 Task: Search one way flight ticket for 1 adult, 6 children, 1 infant in seat and 1 infant on lap in business from Milwaukee: Milwaukee Mitchell International Airport to Rockford: Chicago Rockford International Airport(was Northwest Chicagoland Regional Airport At Rockford) on 5-1-2023. Number of bags: 2 checked bags. Price is upto 85000. Outbound departure time preference is 9:30.
Action: Mouse moved to (264, 366)
Screenshot: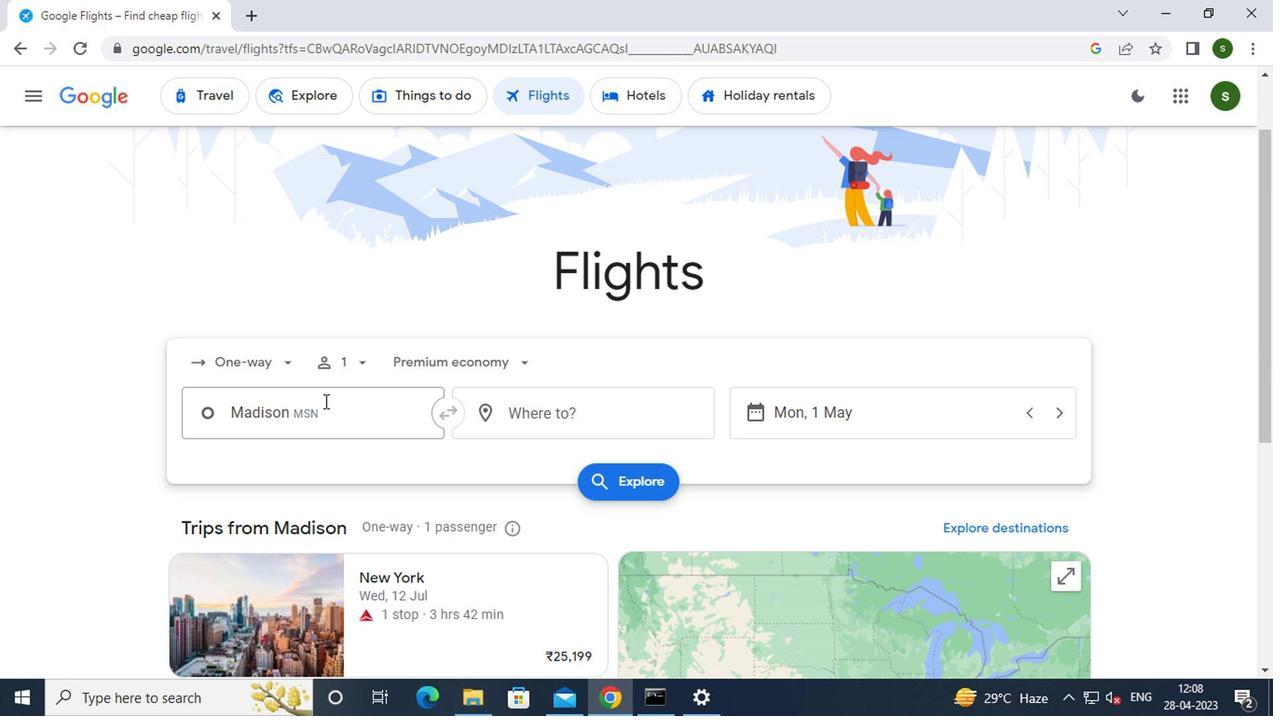 
Action: Mouse pressed left at (264, 366)
Screenshot: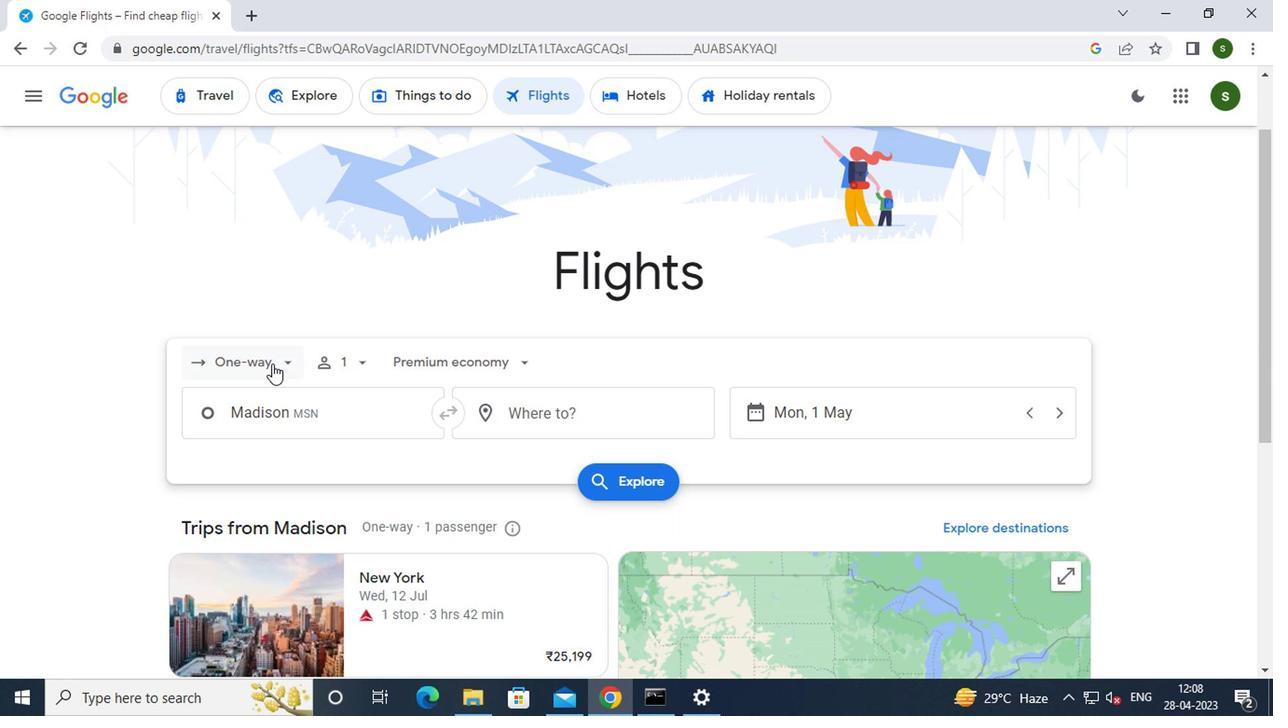 
Action: Mouse moved to (261, 455)
Screenshot: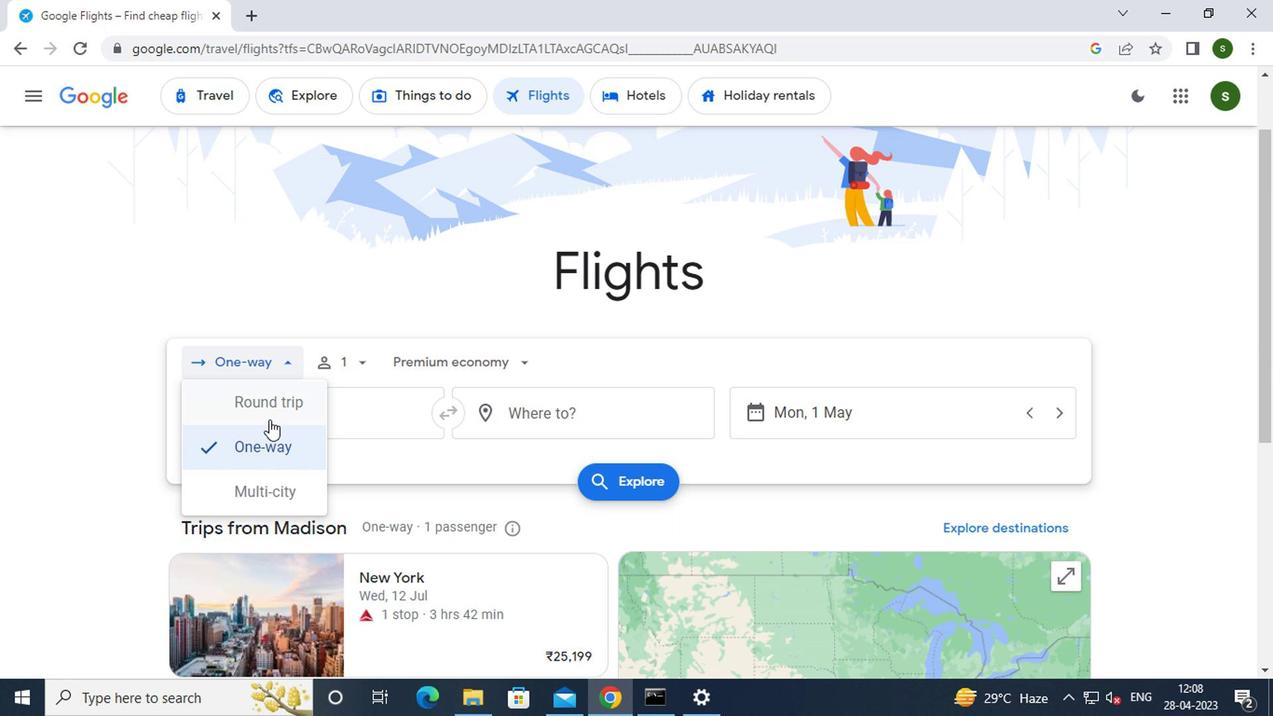 
Action: Mouse pressed left at (261, 455)
Screenshot: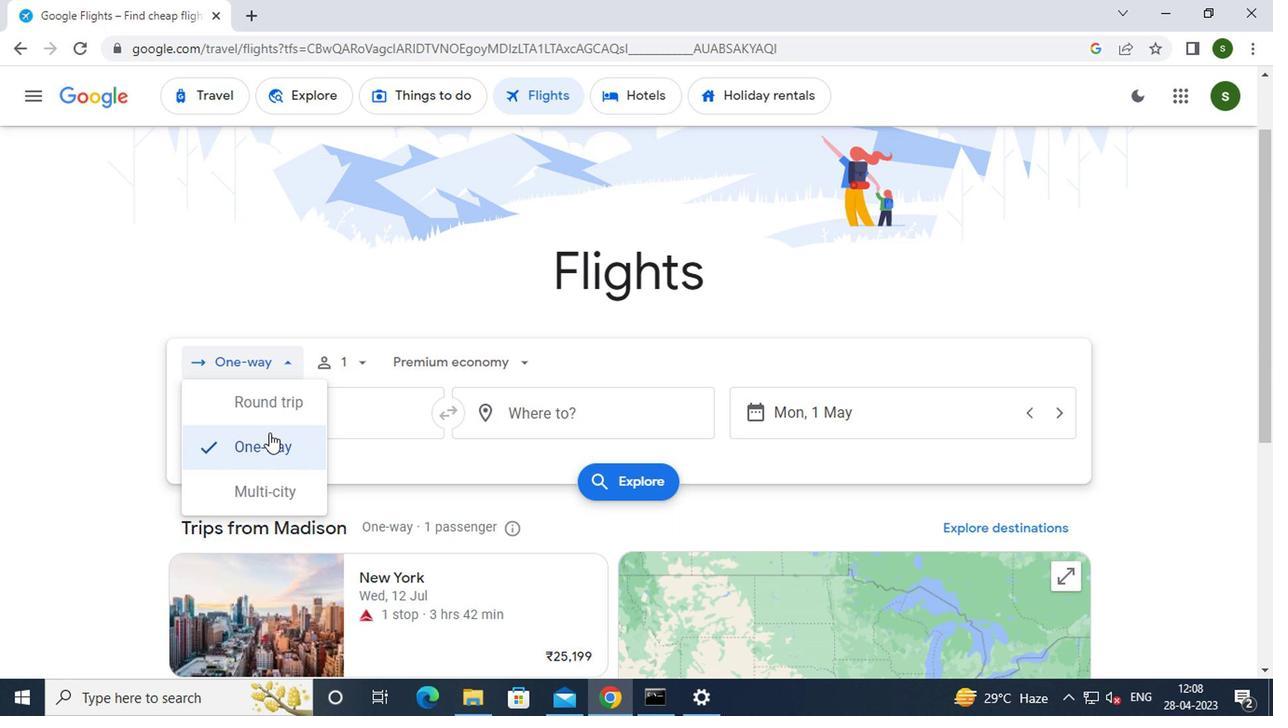 
Action: Mouse moved to (345, 363)
Screenshot: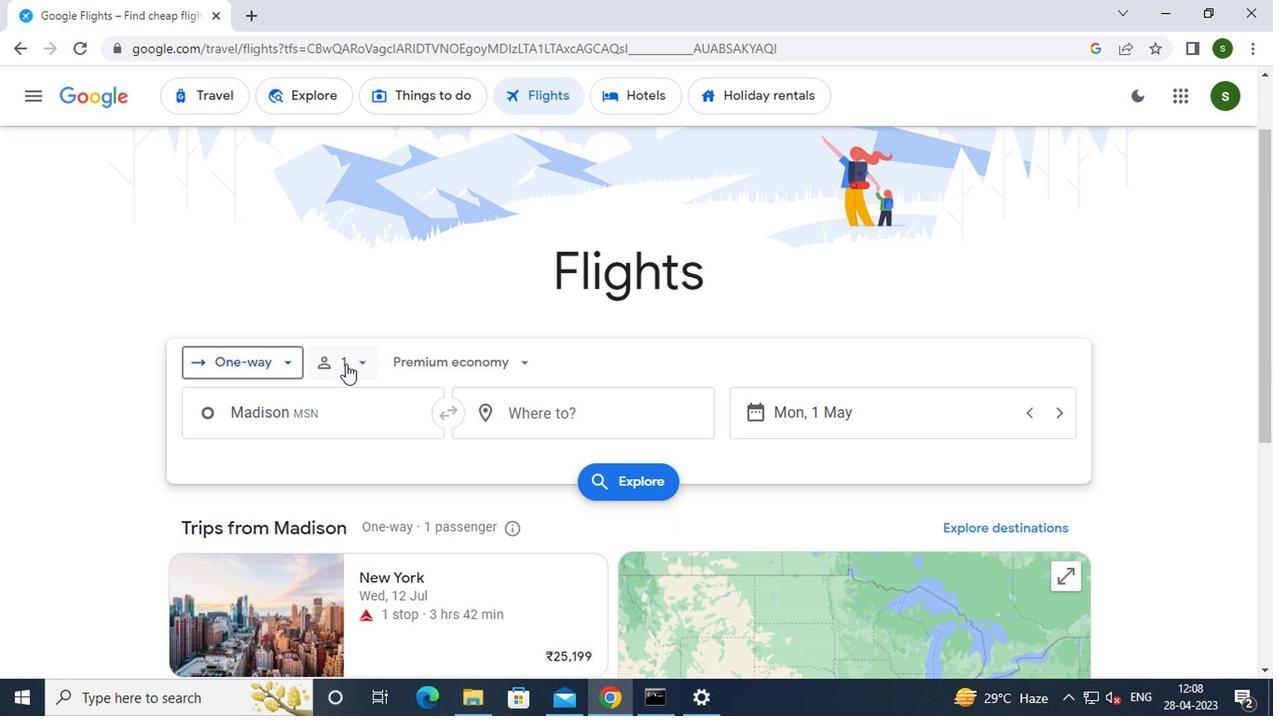 
Action: Mouse pressed left at (345, 363)
Screenshot: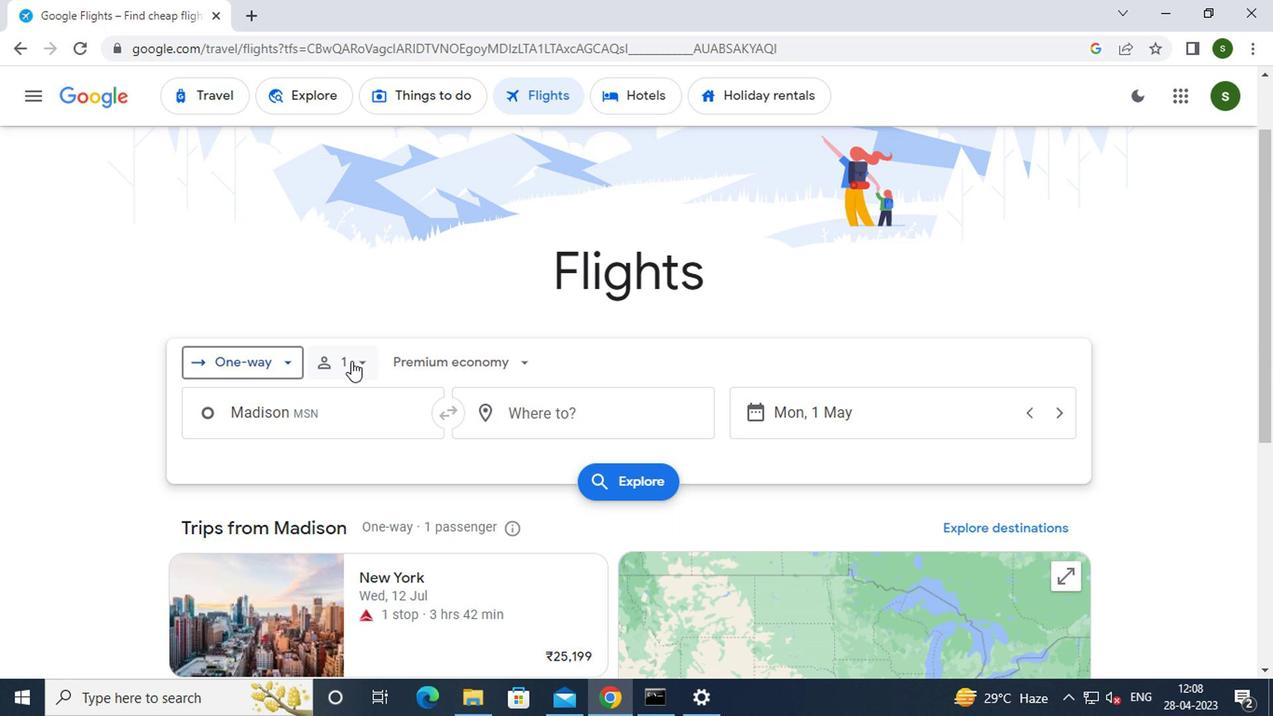 
Action: Mouse moved to (506, 464)
Screenshot: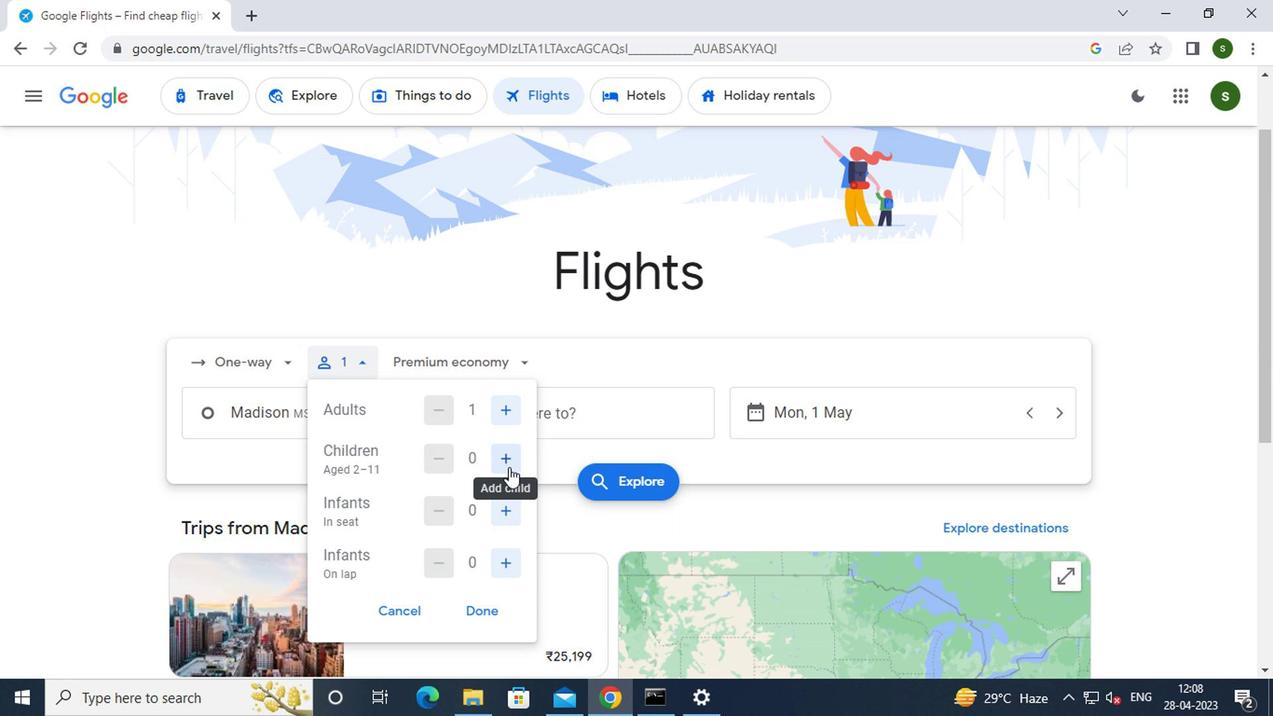 
Action: Mouse pressed left at (506, 464)
Screenshot: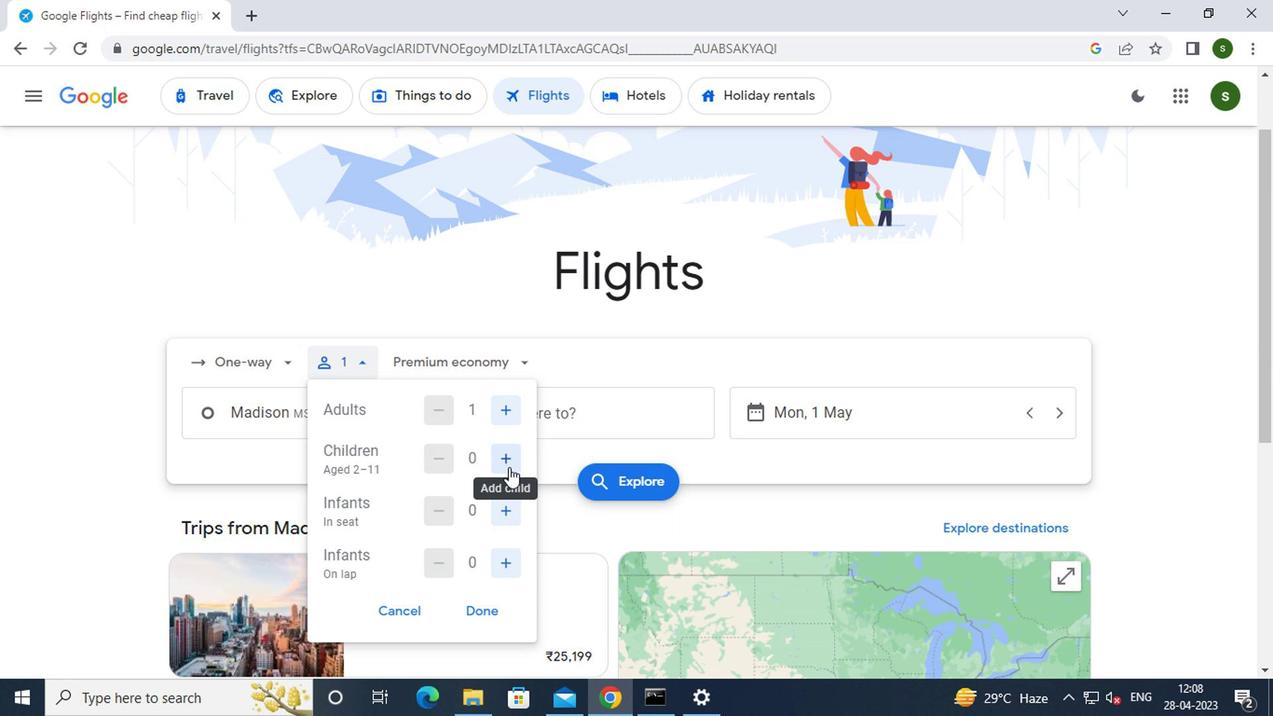 
Action: Mouse pressed left at (506, 464)
Screenshot: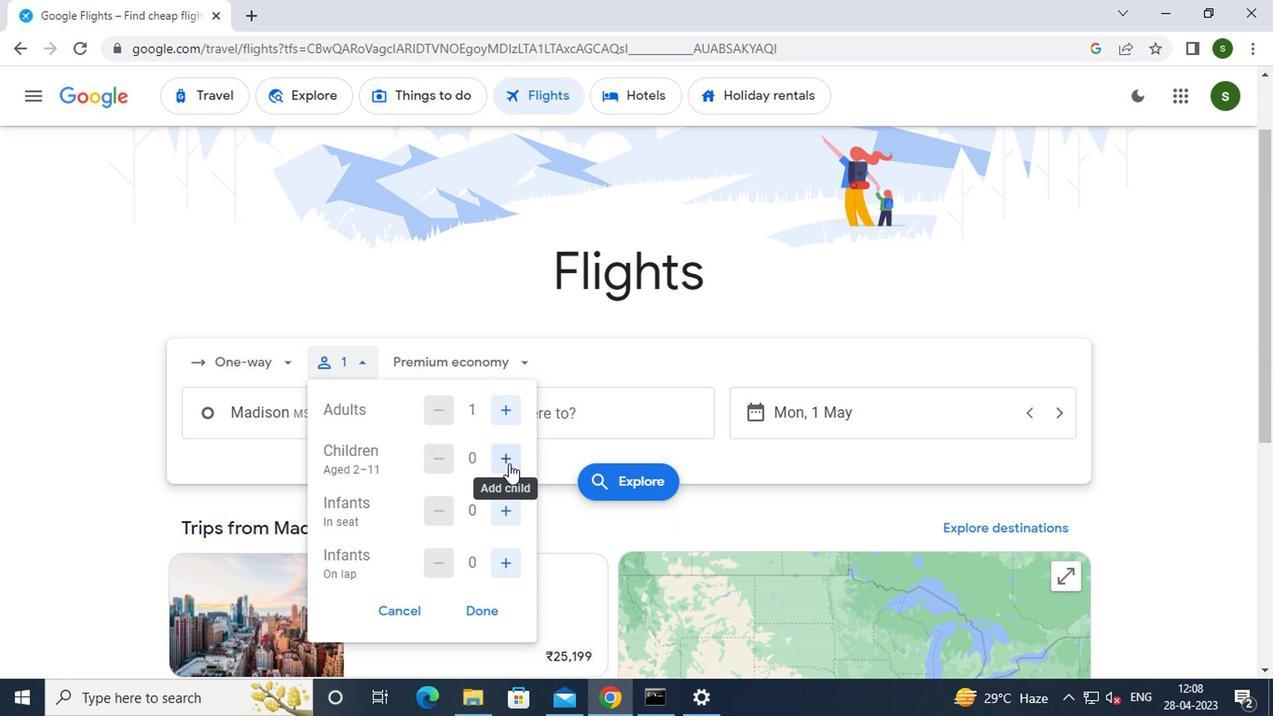
Action: Mouse pressed left at (506, 464)
Screenshot: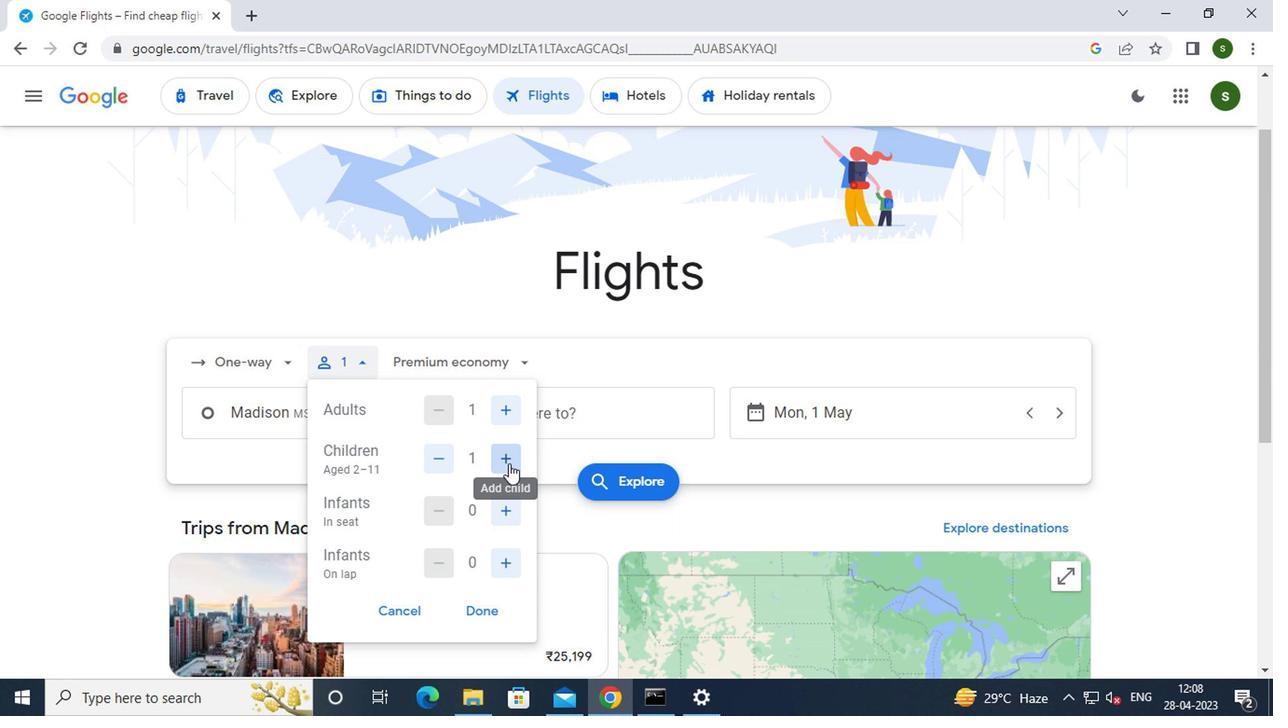 
Action: Mouse pressed left at (506, 464)
Screenshot: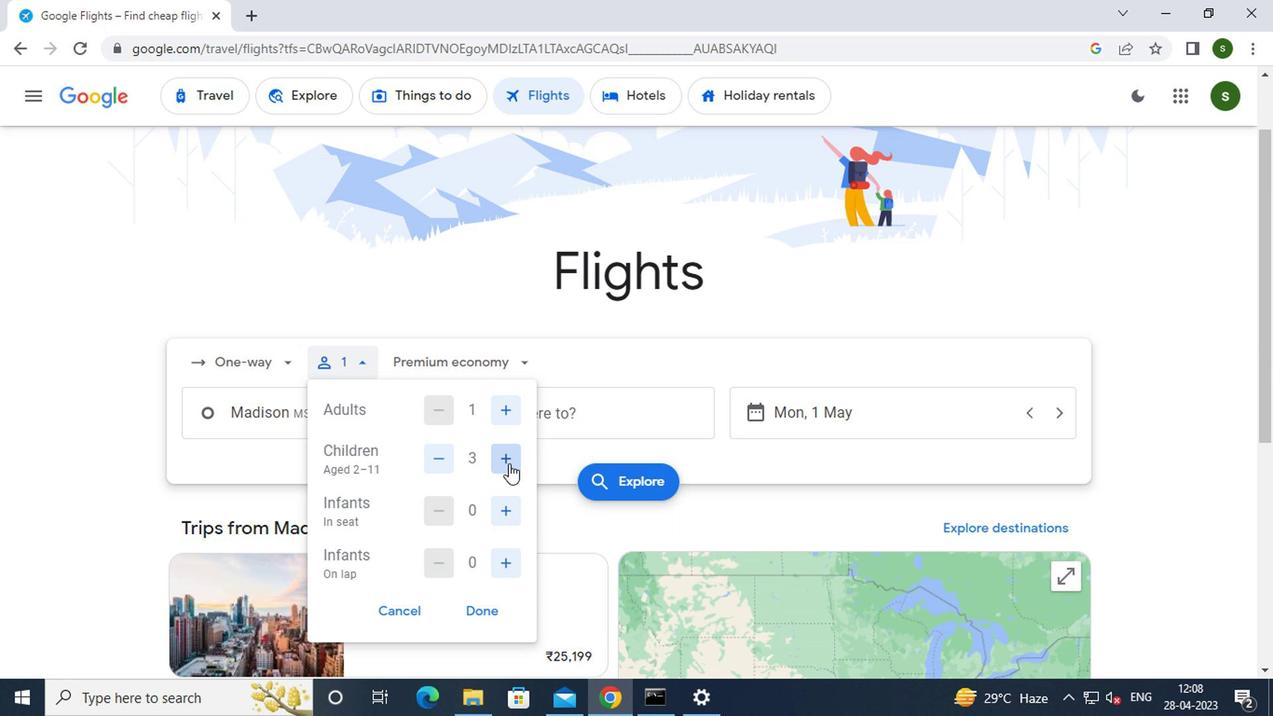 
Action: Mouse pressed left at (506, 464)
Screenshot: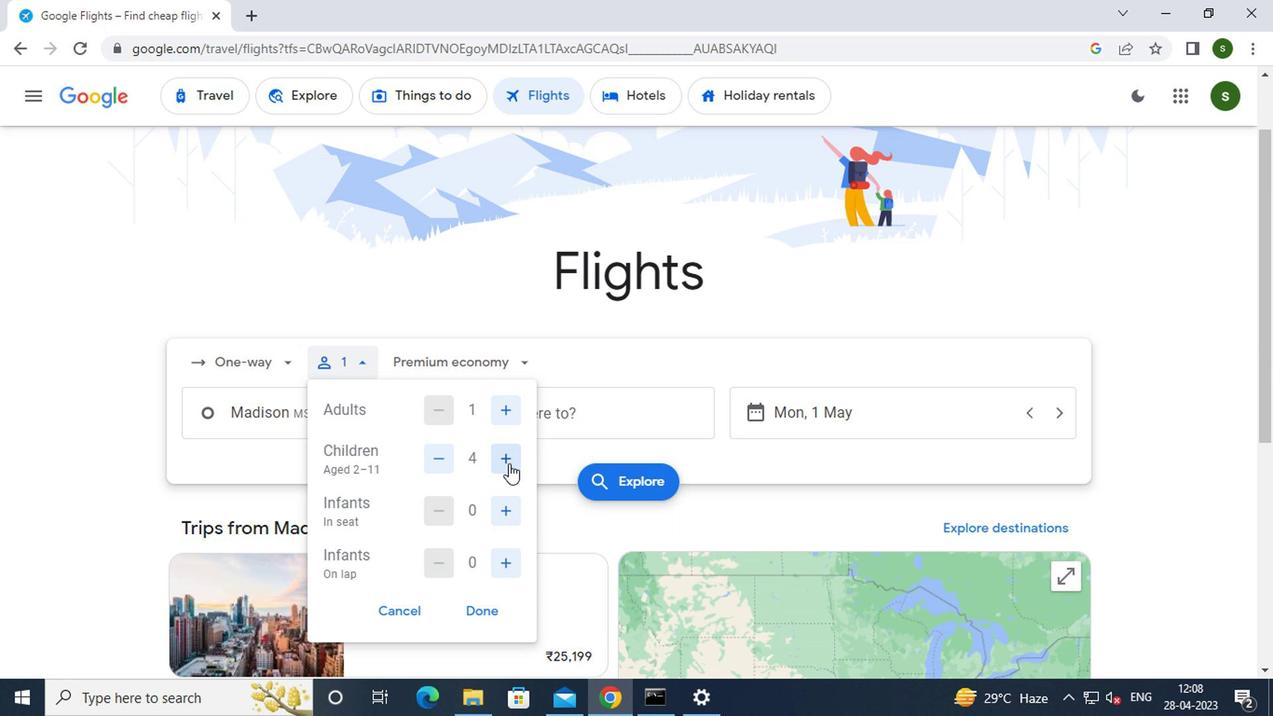 
Action: Mouse pressed left at (506, 464)
Screenshot: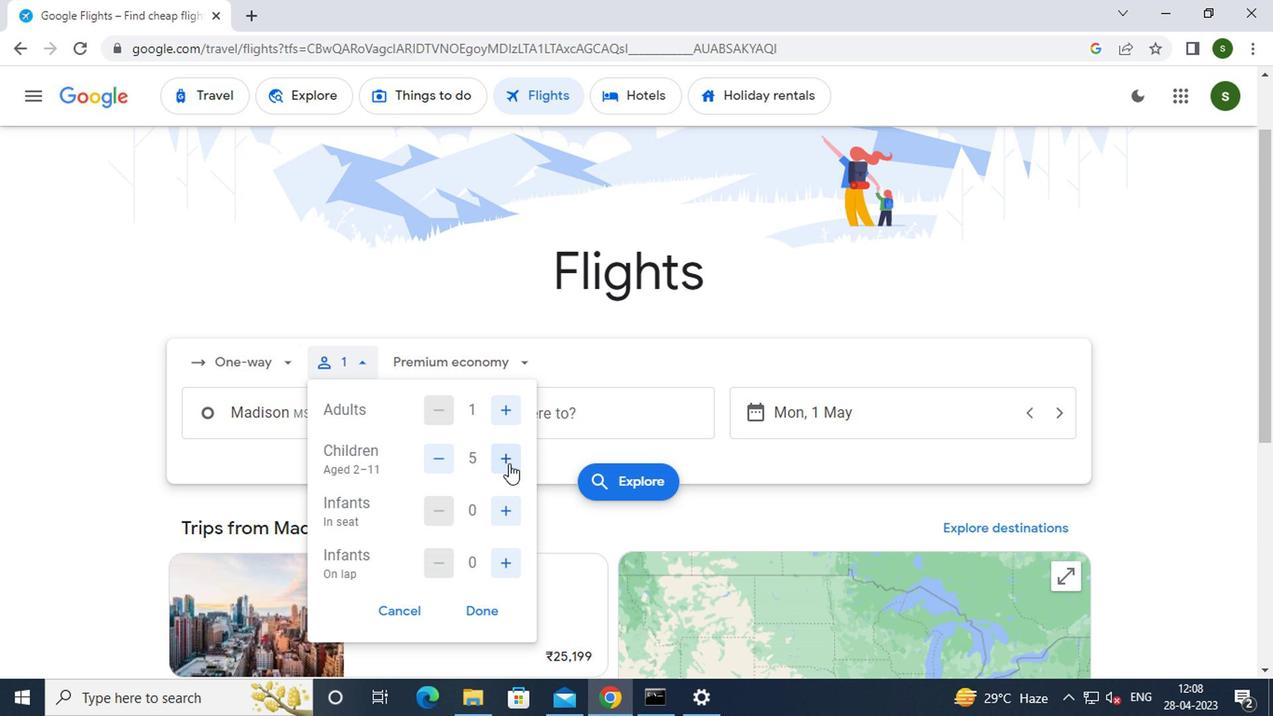 
Action: Mouse moved to (505, 512)
Screenshot: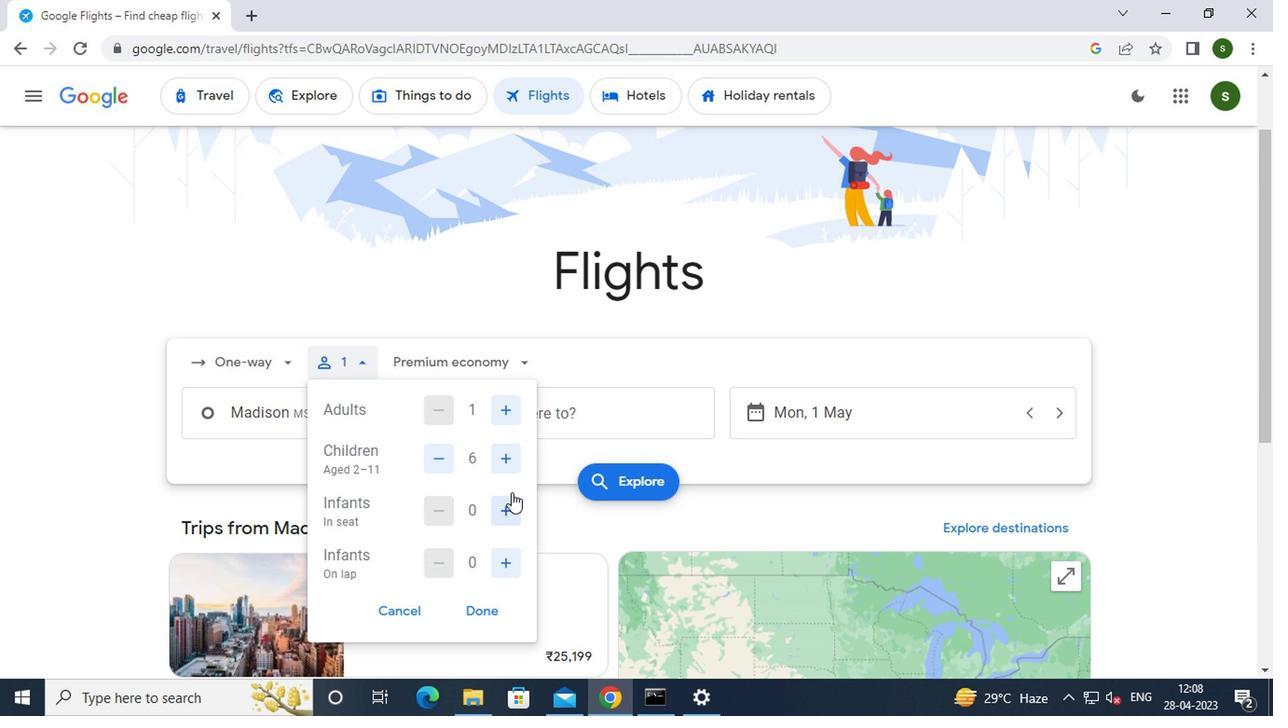 
Action: Mouse pressed left at (505, 512)
Screenshot: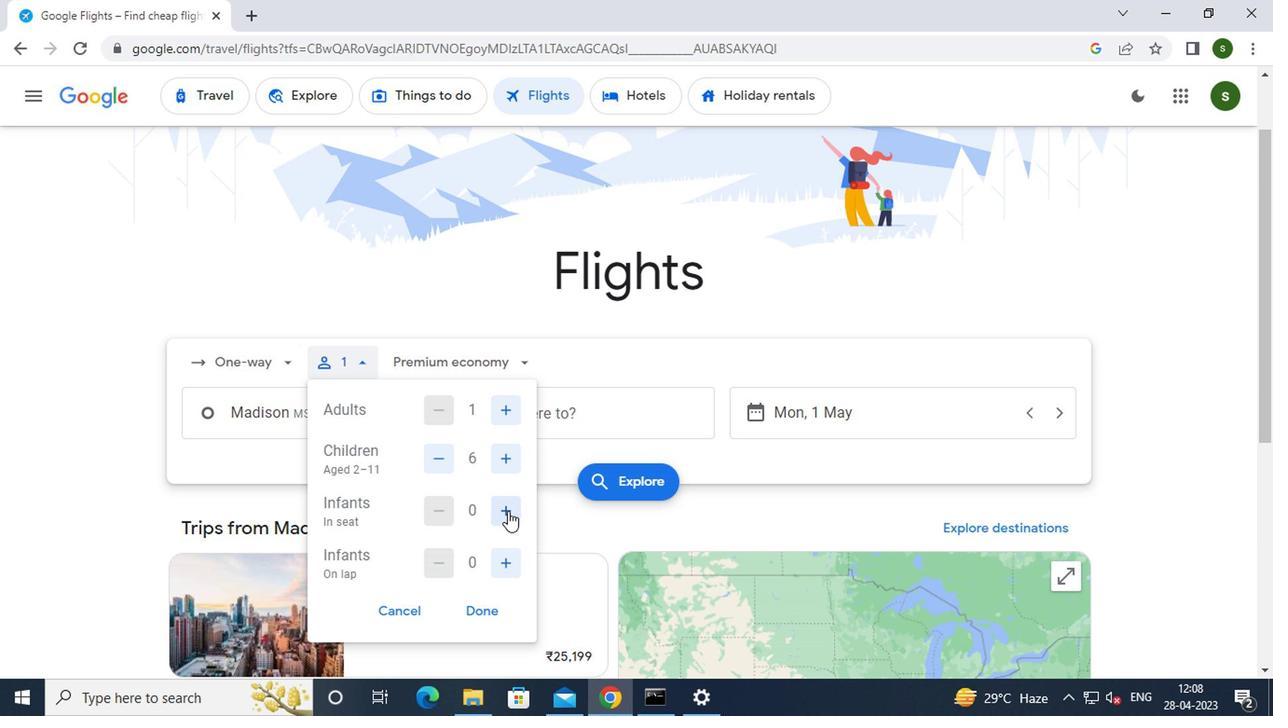 
Action: Mouse moved to (502, 560)
Screenshot: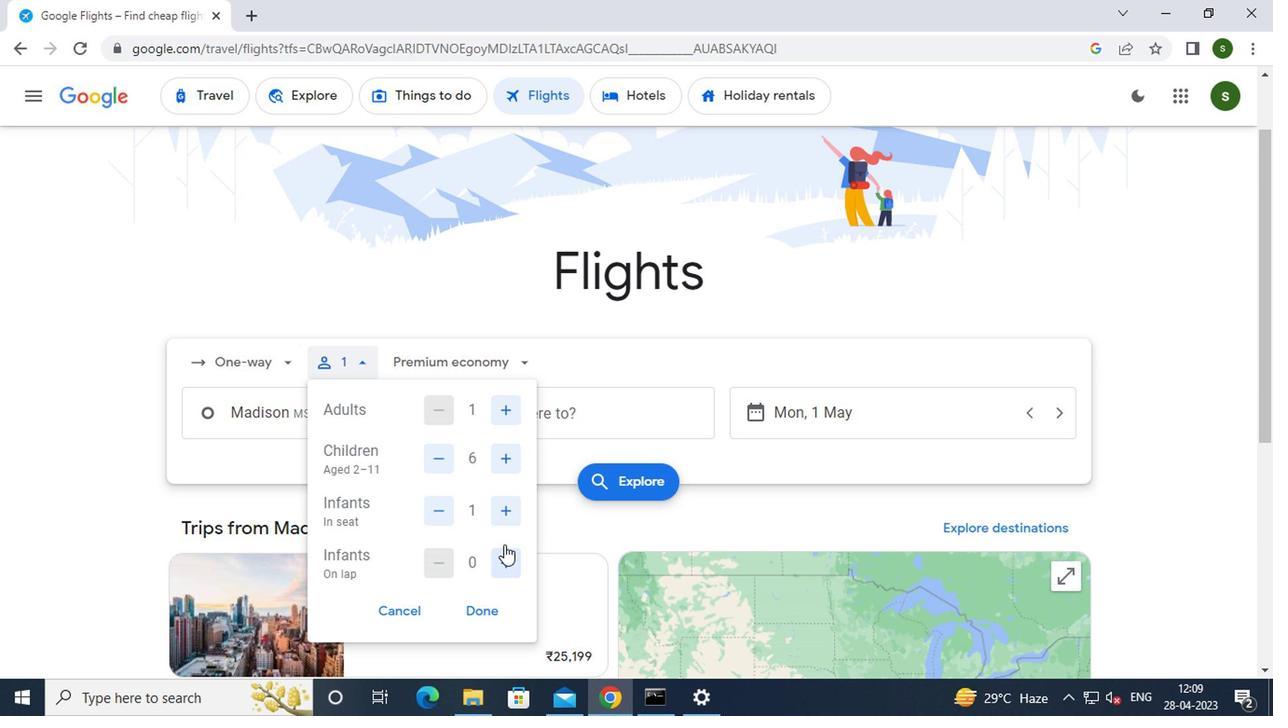 
Action: Mouse pressed left at (502, 560)
Screenshot: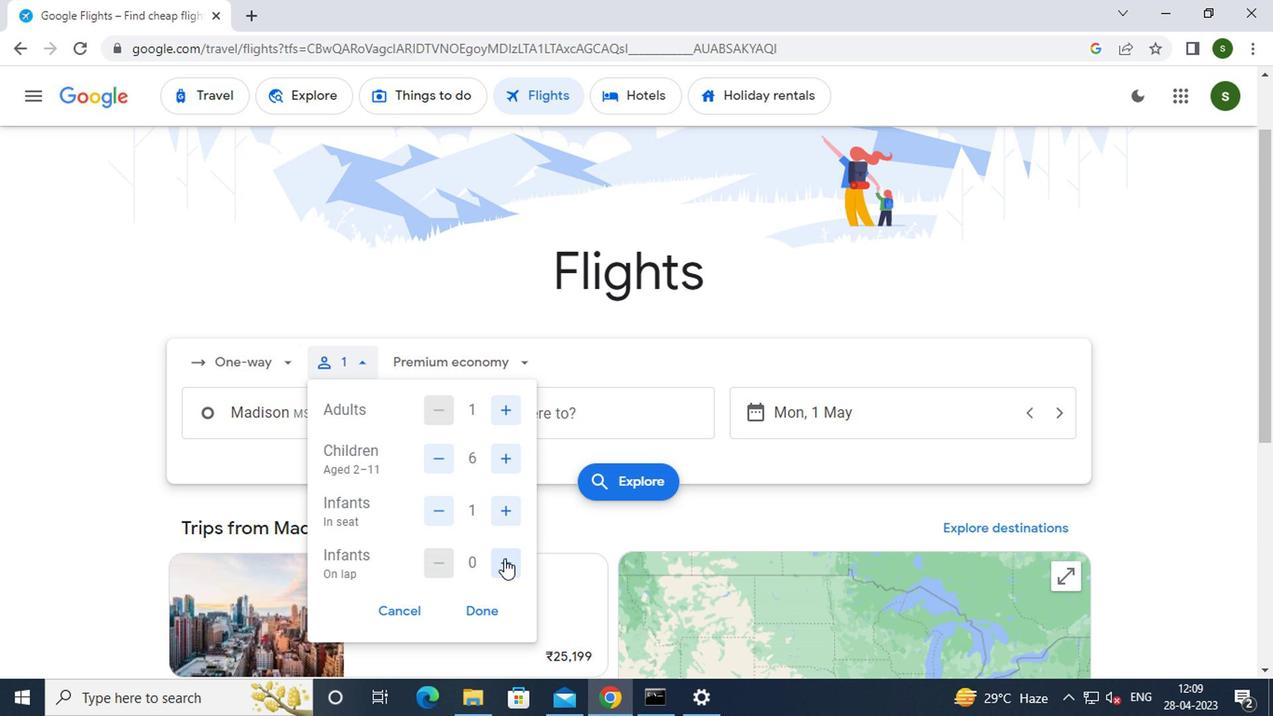 
Action: Mouse moved to (449, 362)
Screenshot: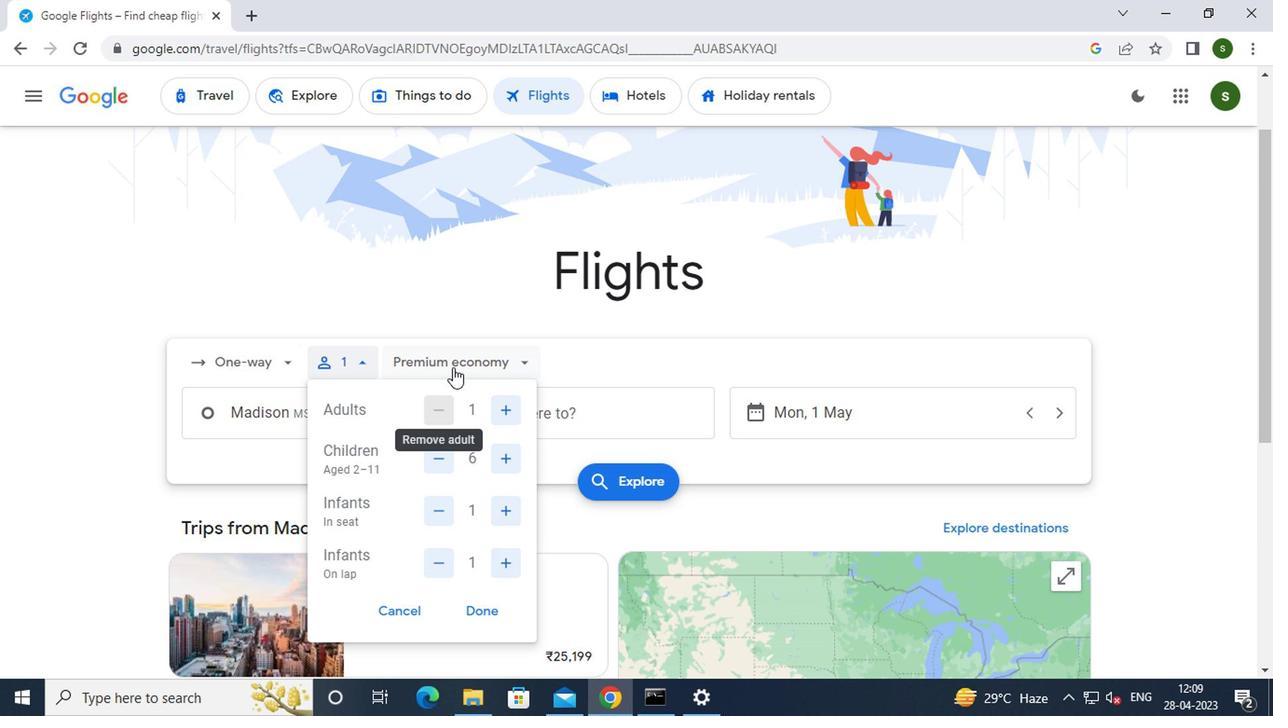 
Action: Mouse pressed left at (449, 362)
Screenshot: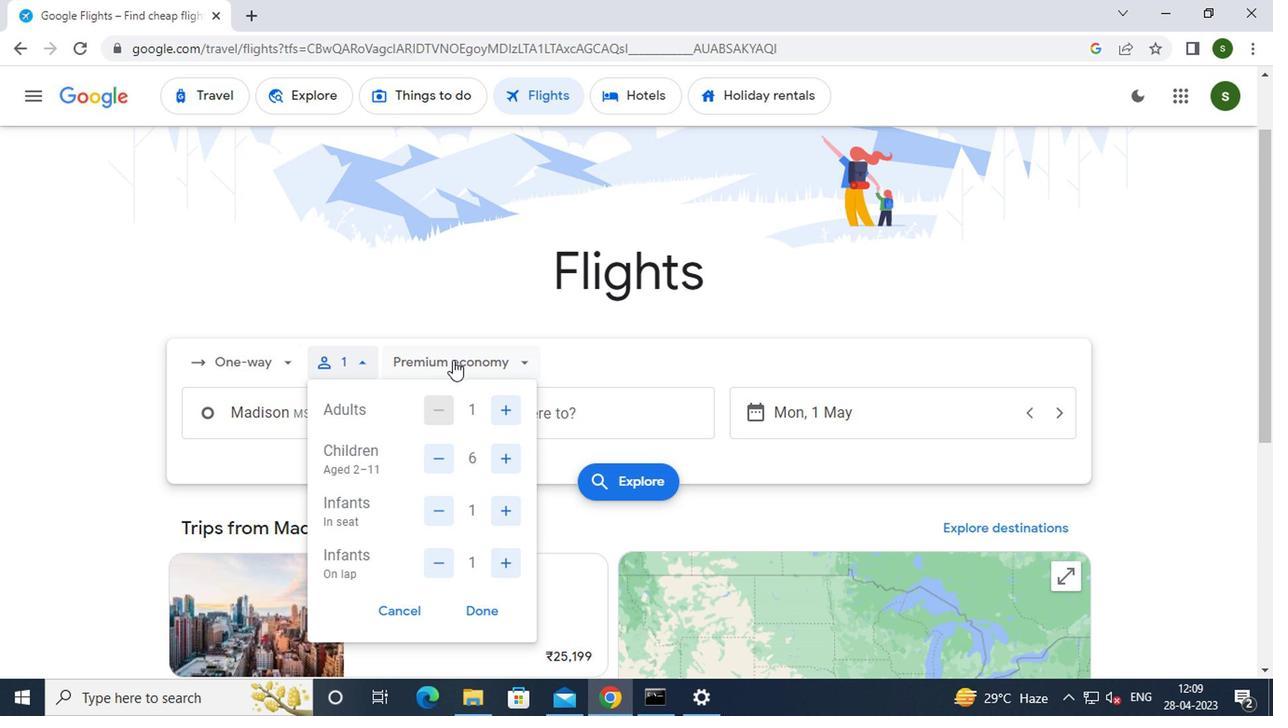 
Action: Mouse moved to (472, 504)
Screenshot: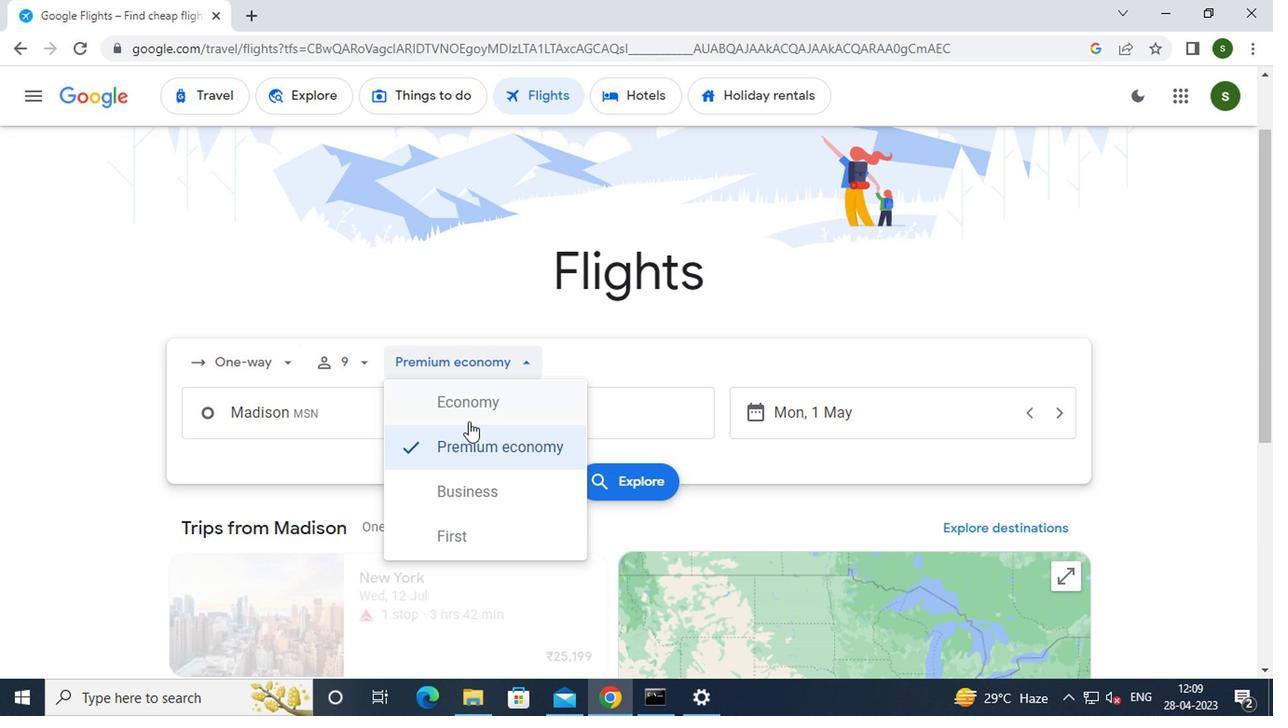 
Action: Mouse pressed left at (472, 504)
Screenshot: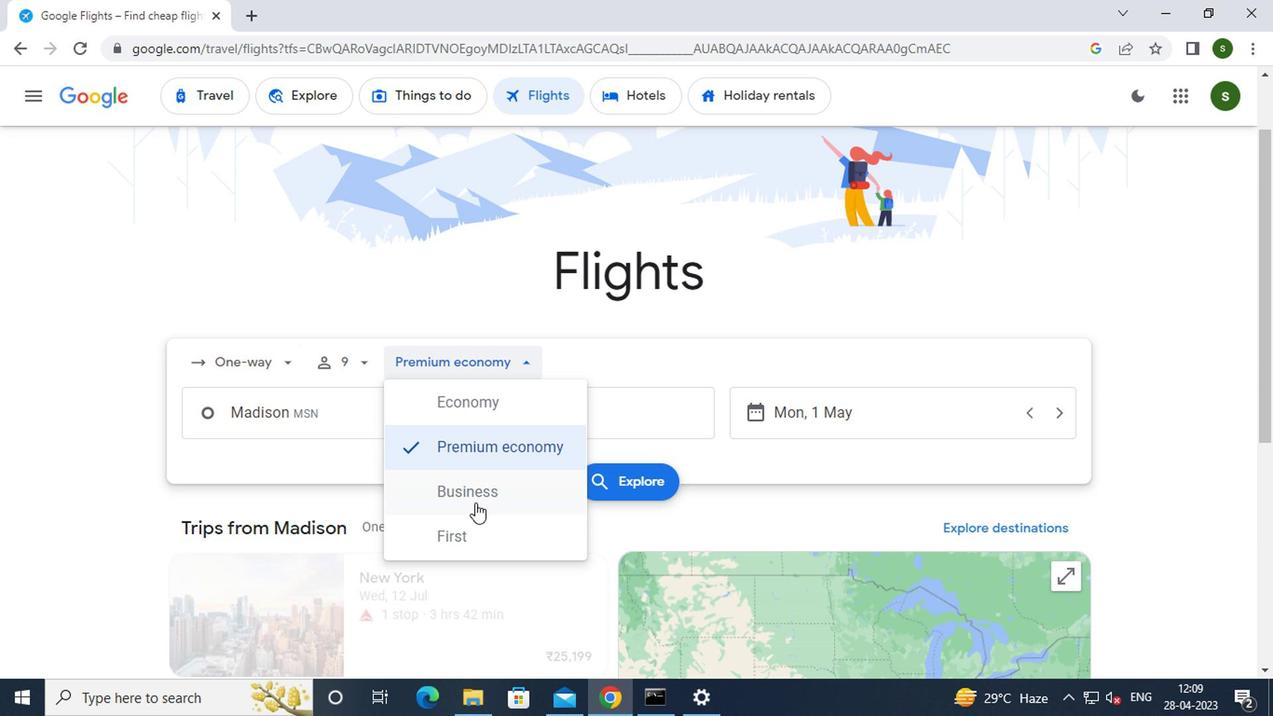 
Action: Mouse moved to (348, 405)
Screenshot: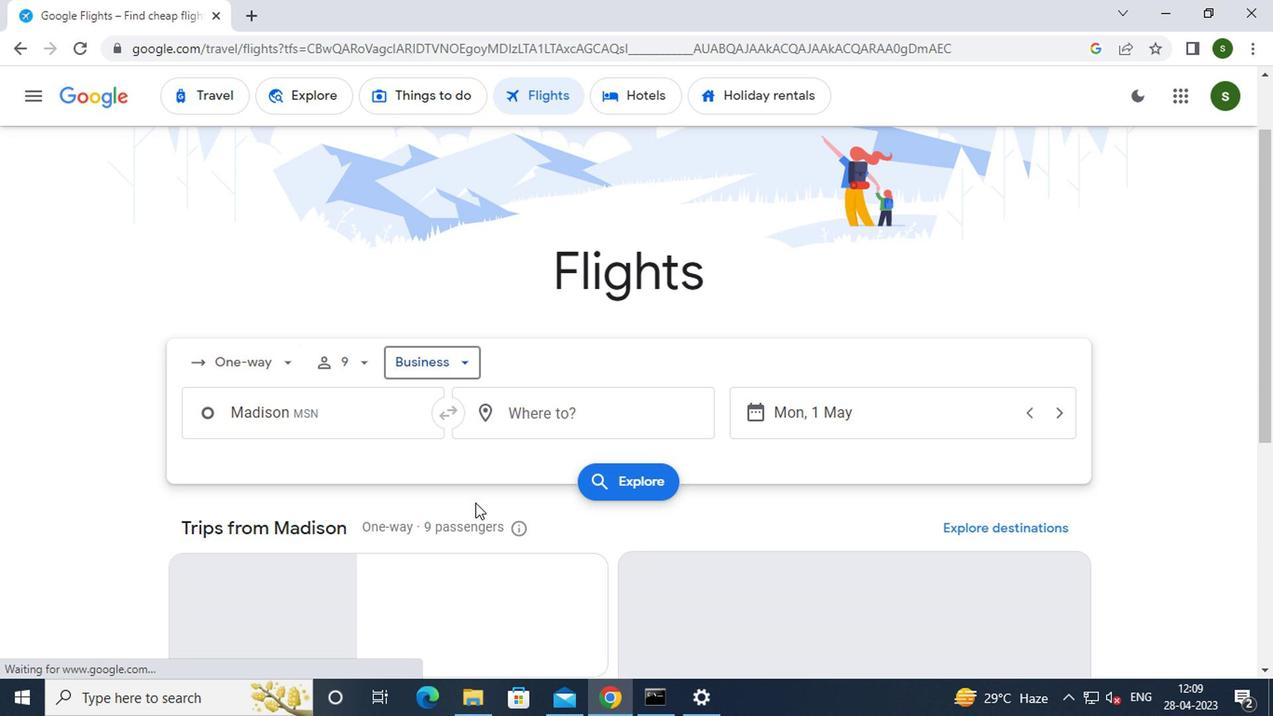 
Action: Mouse pressed left at (348, 405)
Screenshot: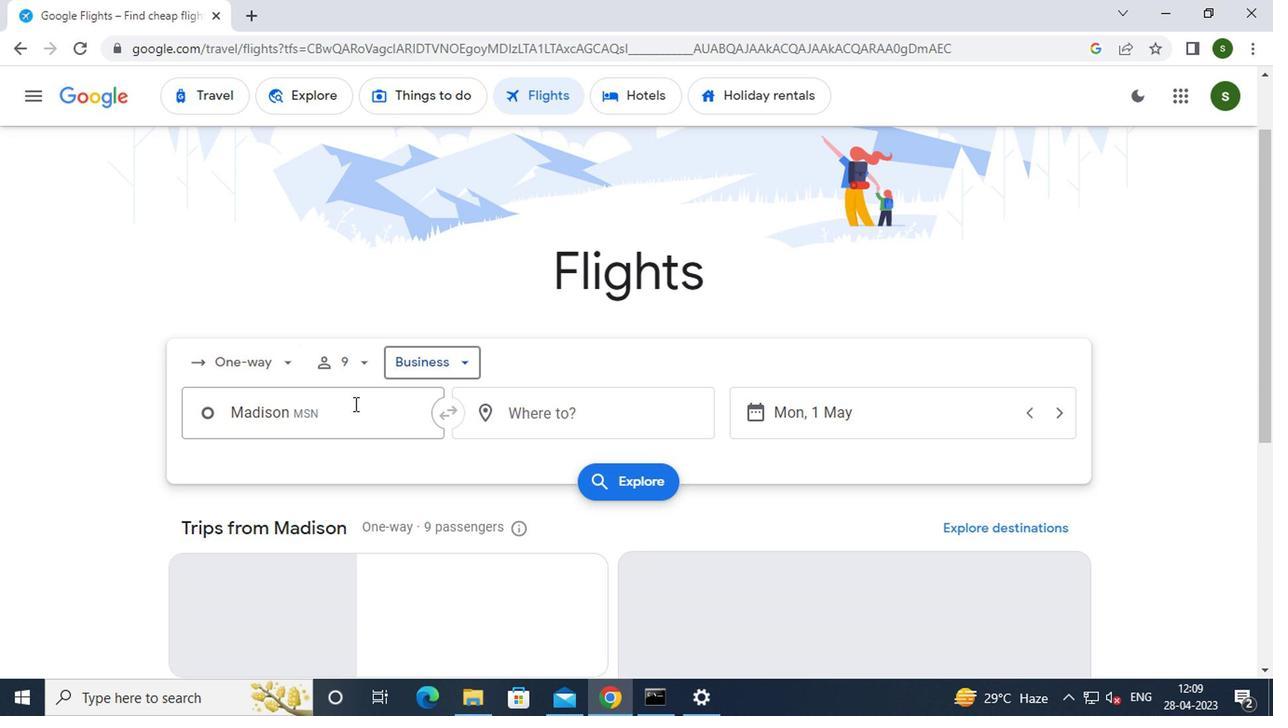 
Action: Key pressed <Key.backspace>m<Key.caps_lock>ilwaukee
Screenshot: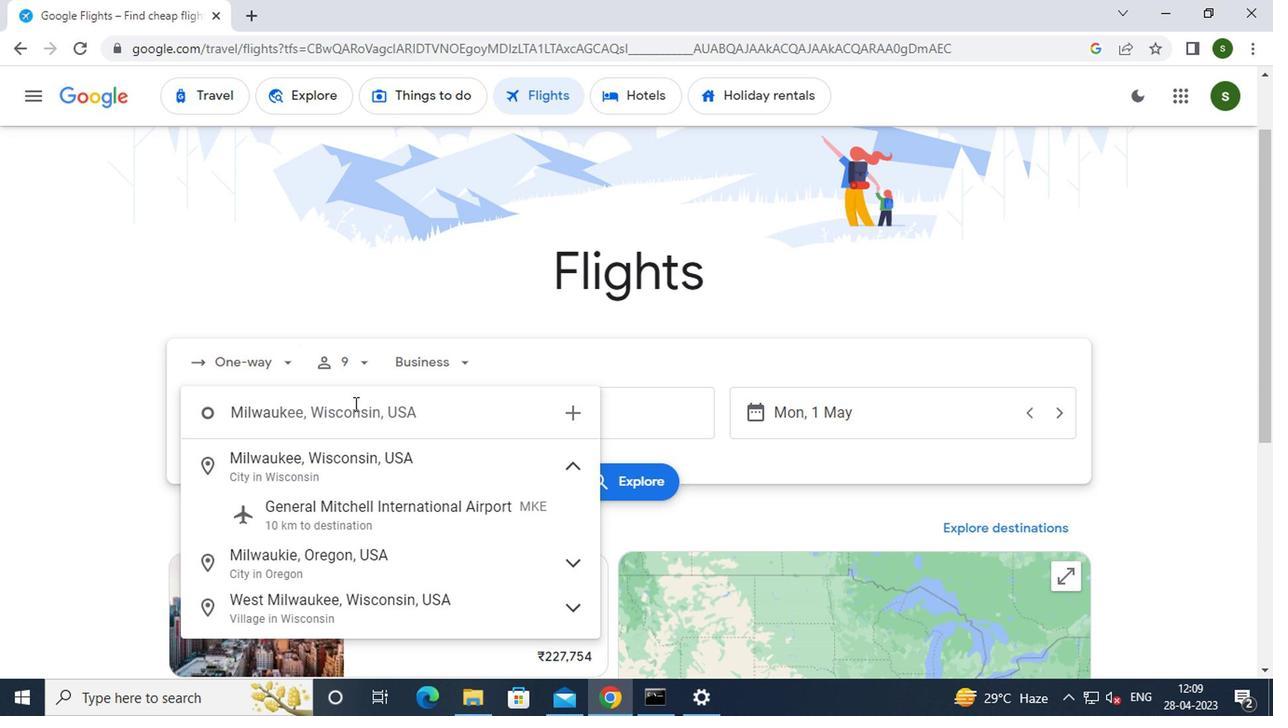 
Action: Mouse moved to (376, 519)
Screenshot: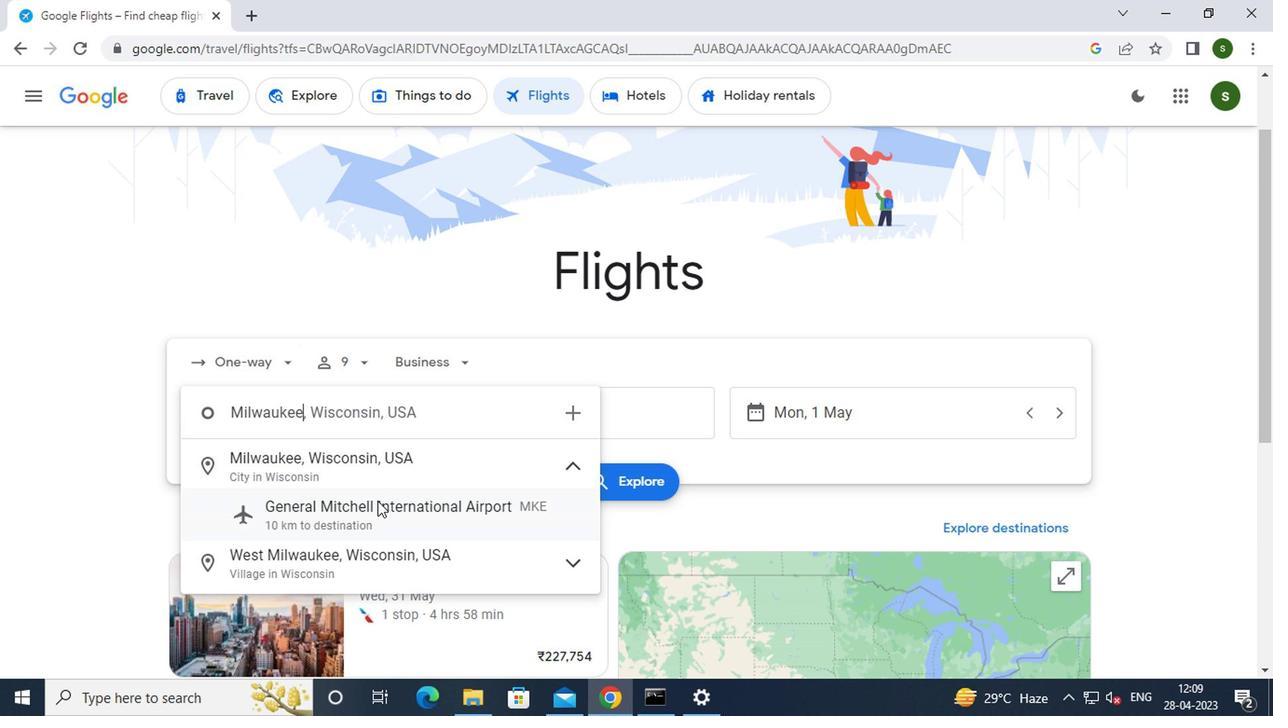 
Action: Mouse pressed left at (376, 519)
Screenshot: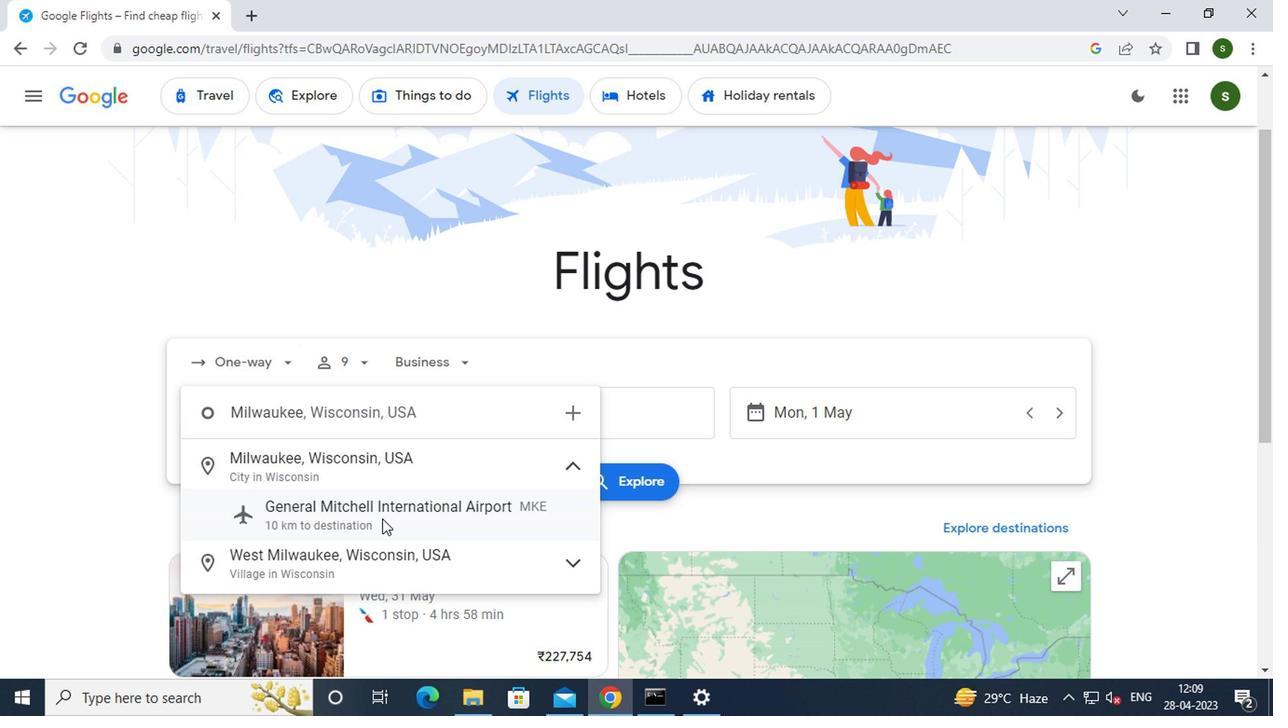 
Action: Mouse moved to (551, 433)
Screenshot: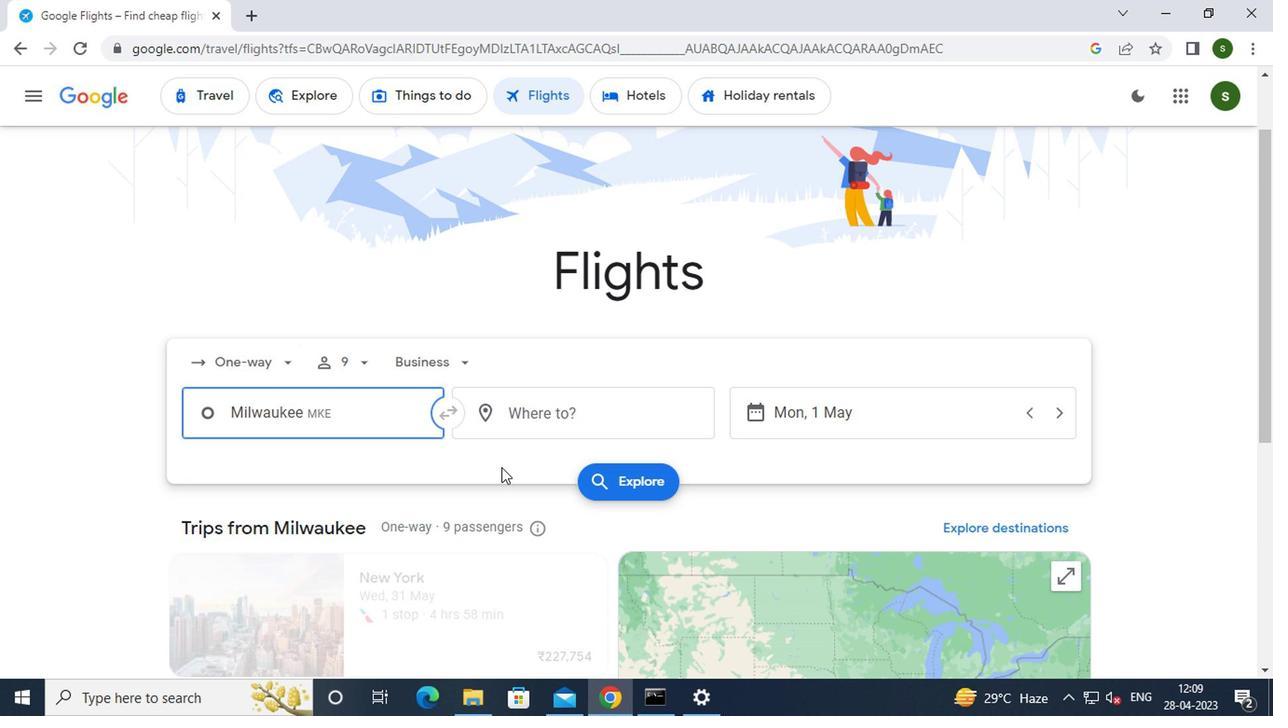 
Action: Mouse pressed left at (551, 433)
Screenshot: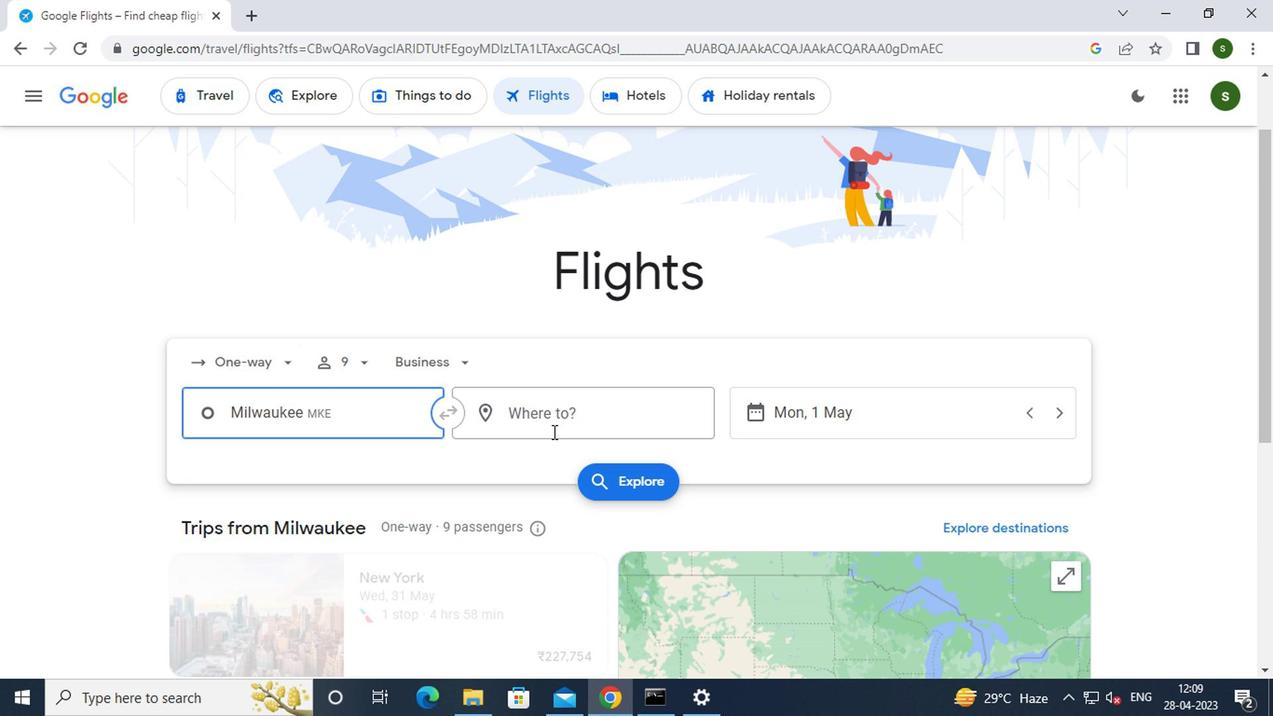 
Action: Key pressed <Key.caps_lock>r<Key.caps_lock>ockford
Screenshot: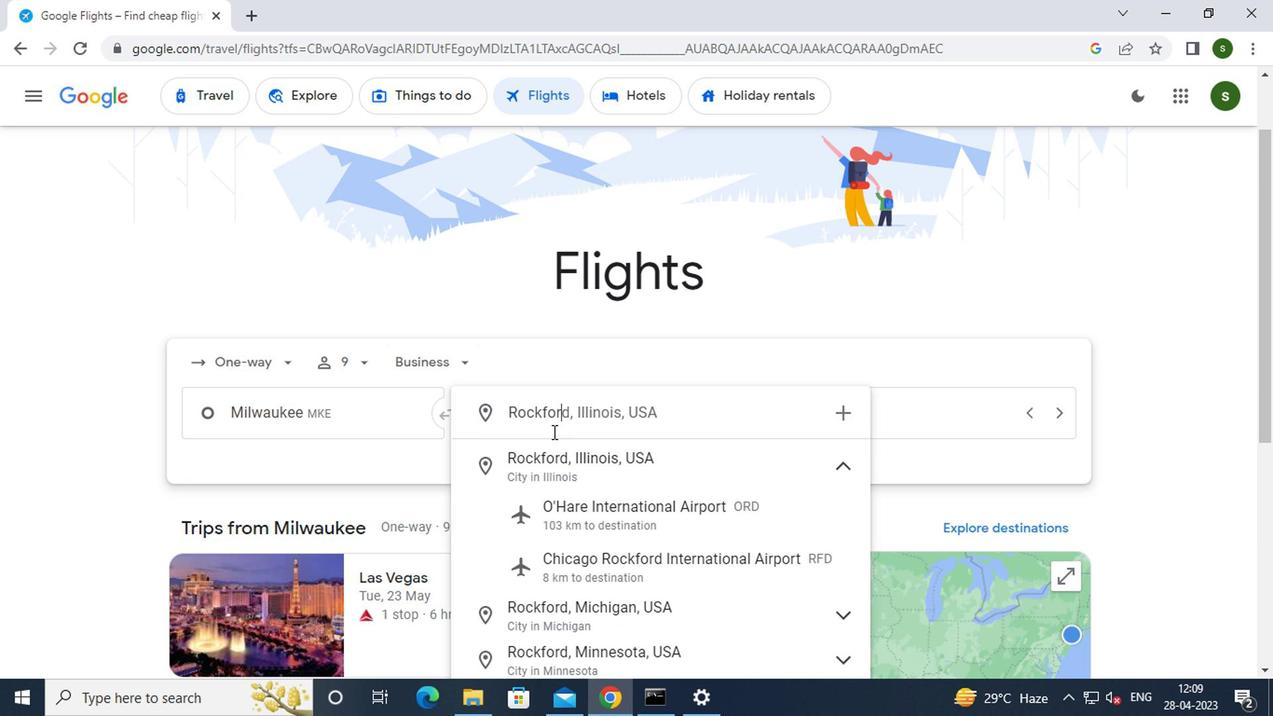 
Action: Mouse moved to (596, 557)
Screenshot: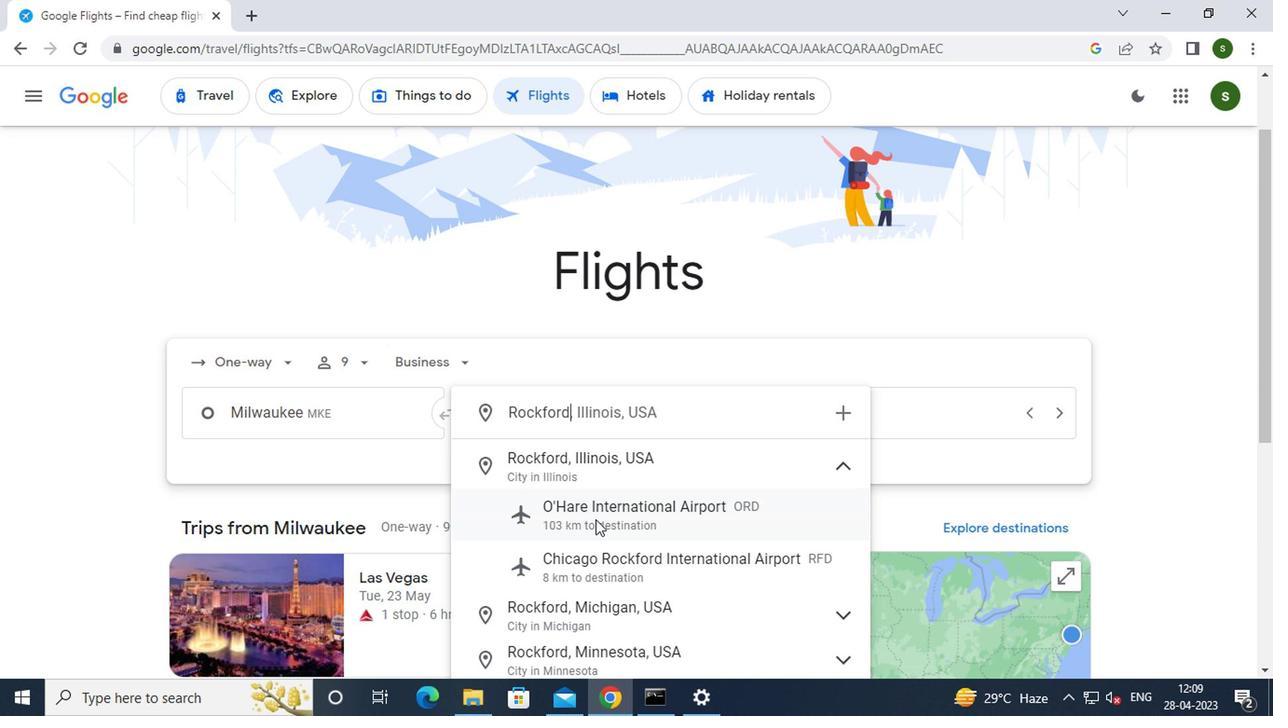 
Action: Mouse pressed left at (596, 557)
Screenshot: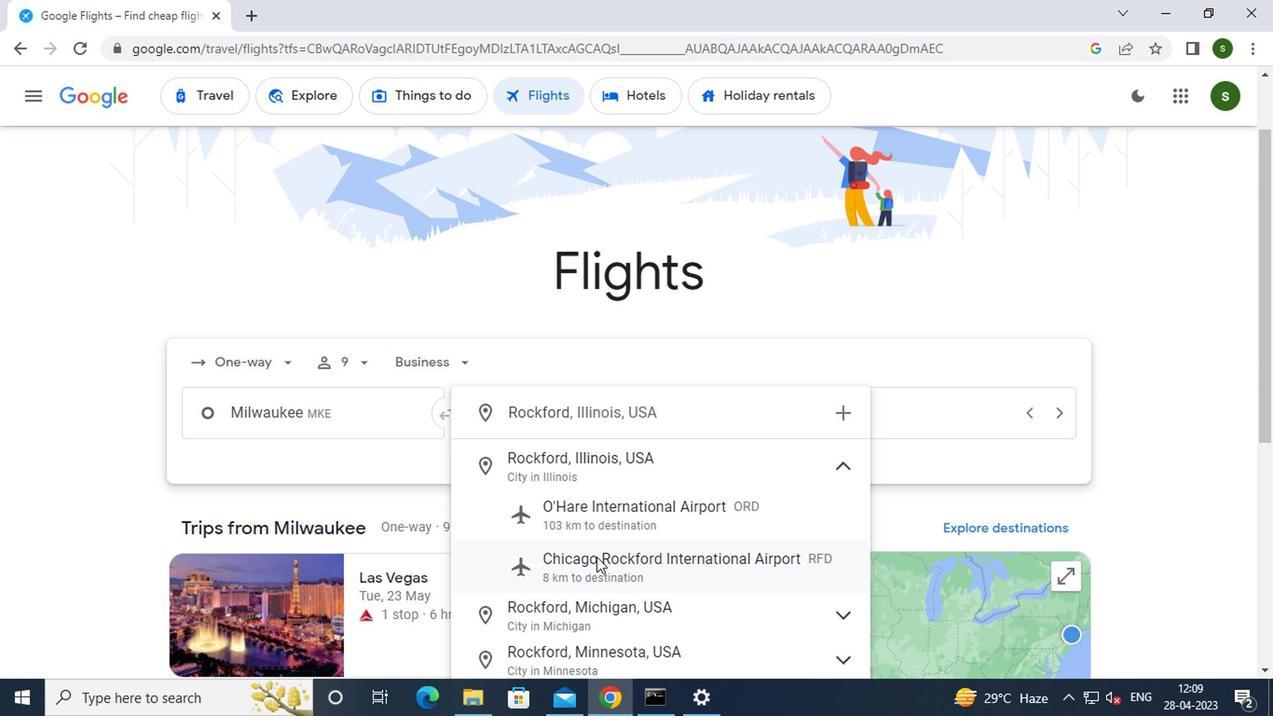 
Action: Mouse moved to (871, 413)
Screenshot: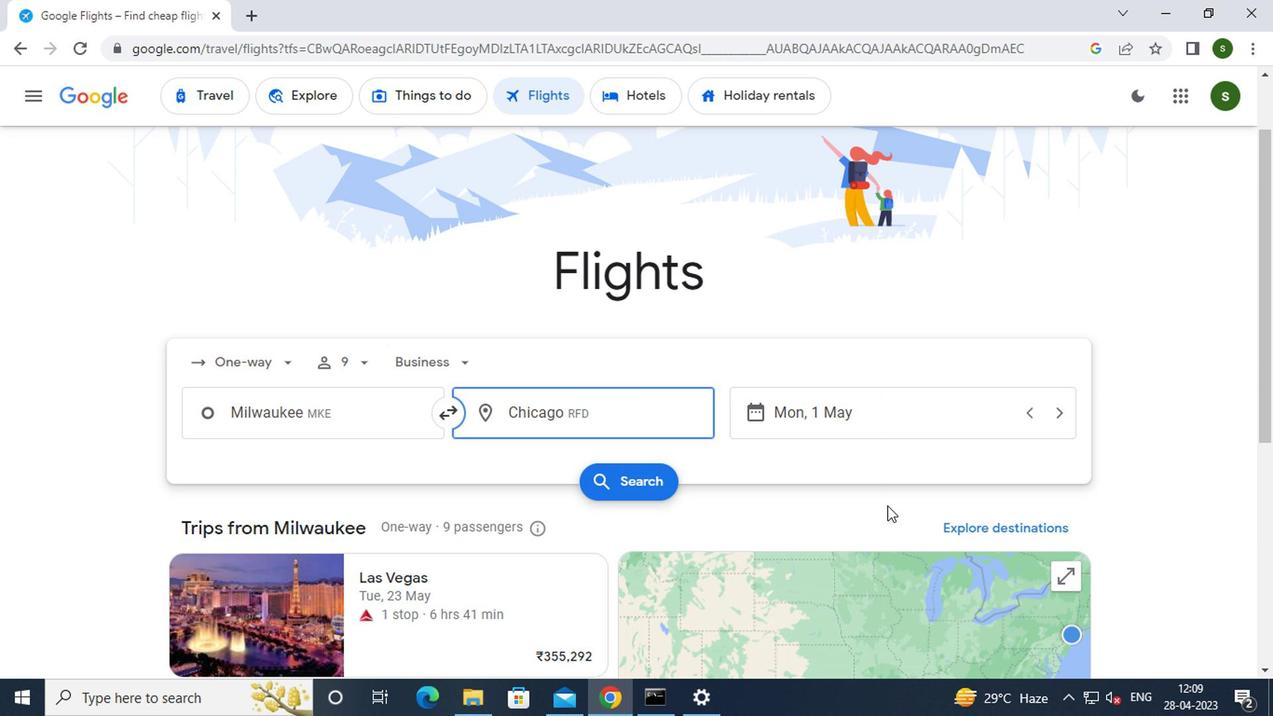 
Action: Mouse pressed left at (871, 413)
Screenshot: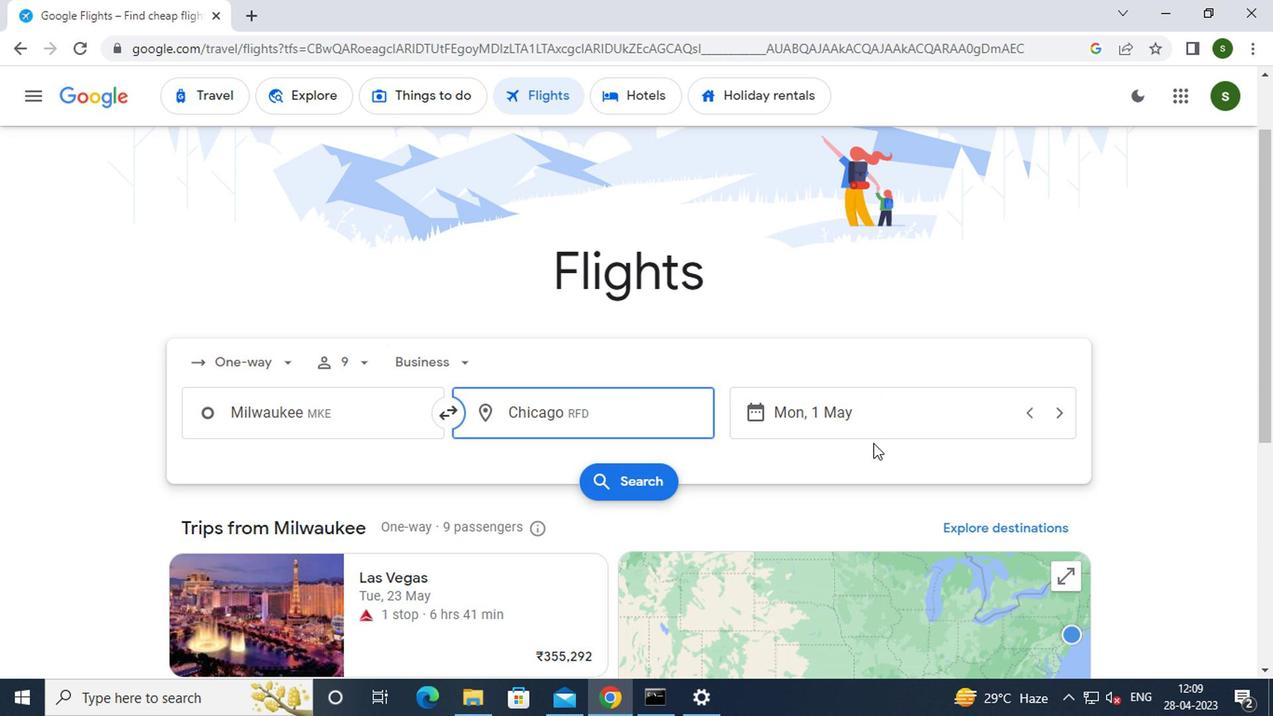 
Action: Mouse moved to (806, 336)
Screenshot: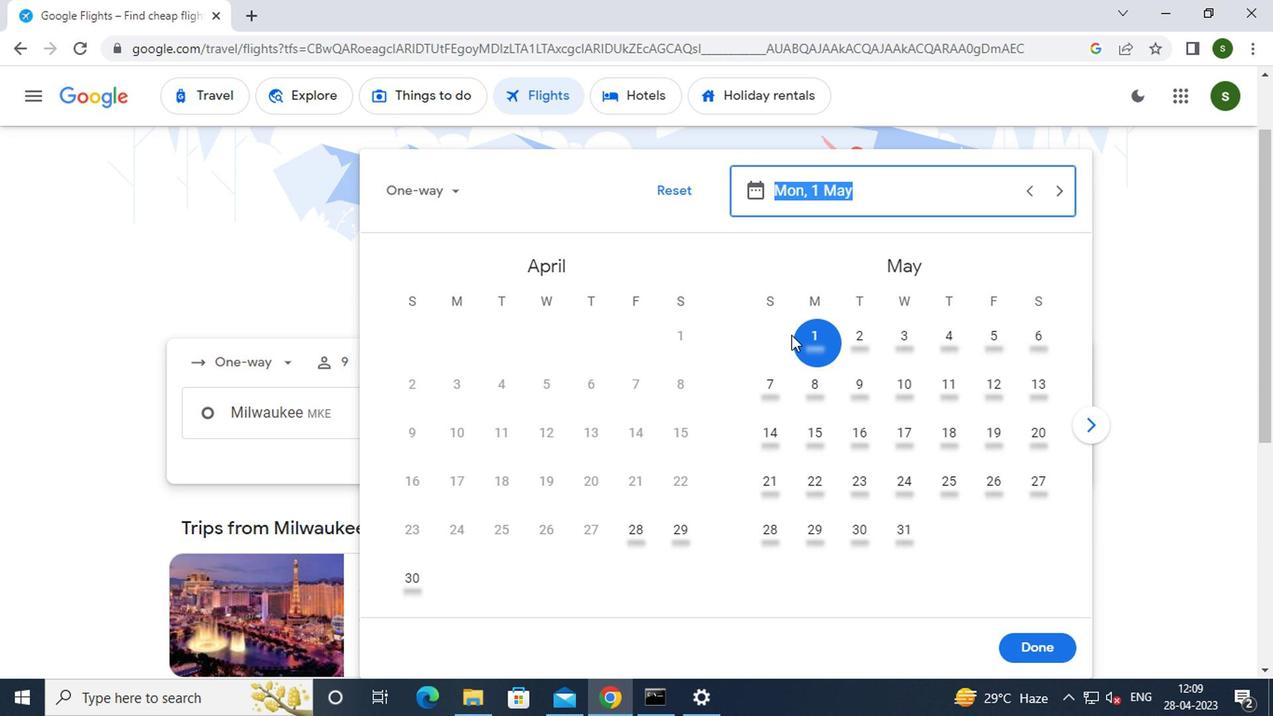 
Action: Mouse pressed left at (806, 336)
Screenshot: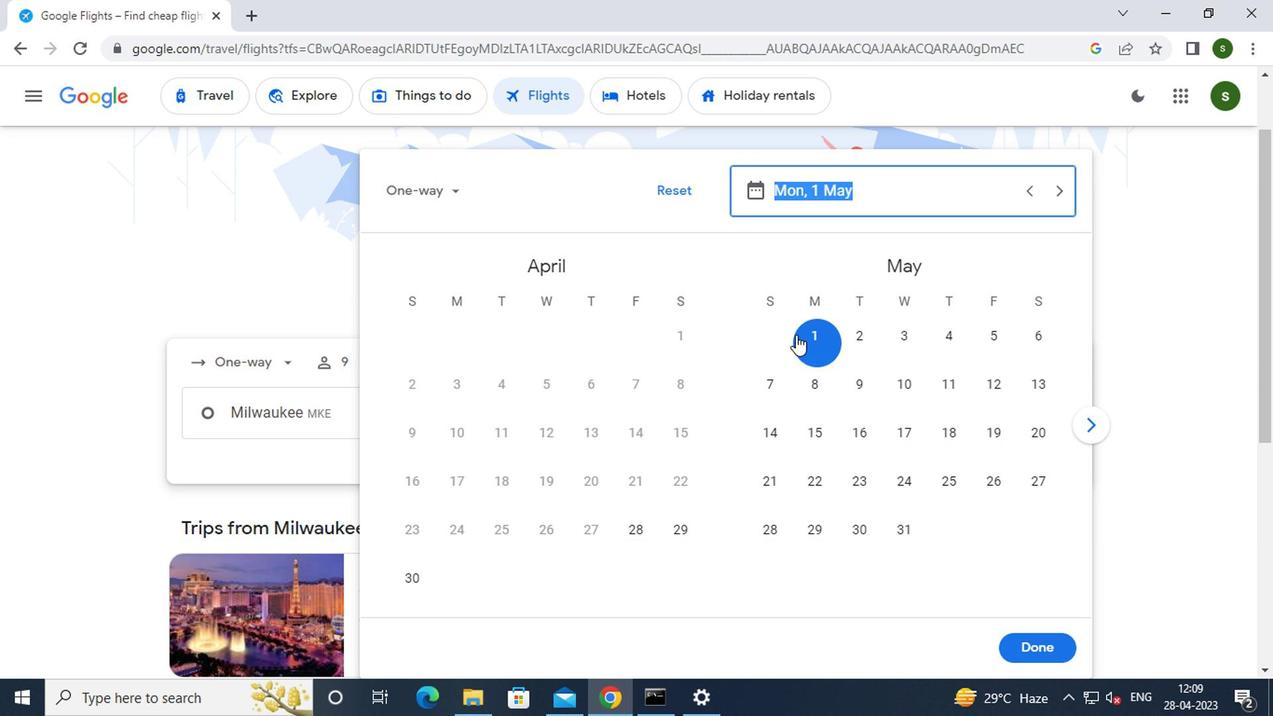 
Action: Mouse moved to (1037, 642)
Screenshot: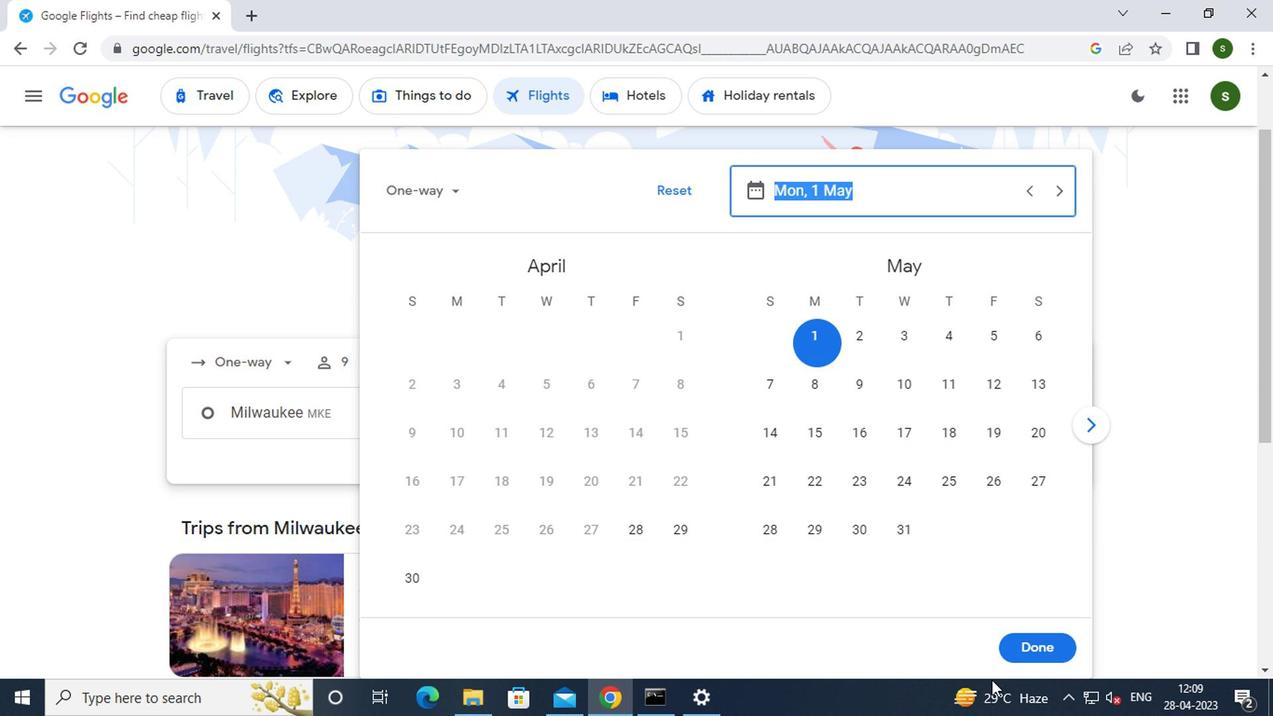 
Action: Mouse pressed left at (1037, 642)
Screenshot: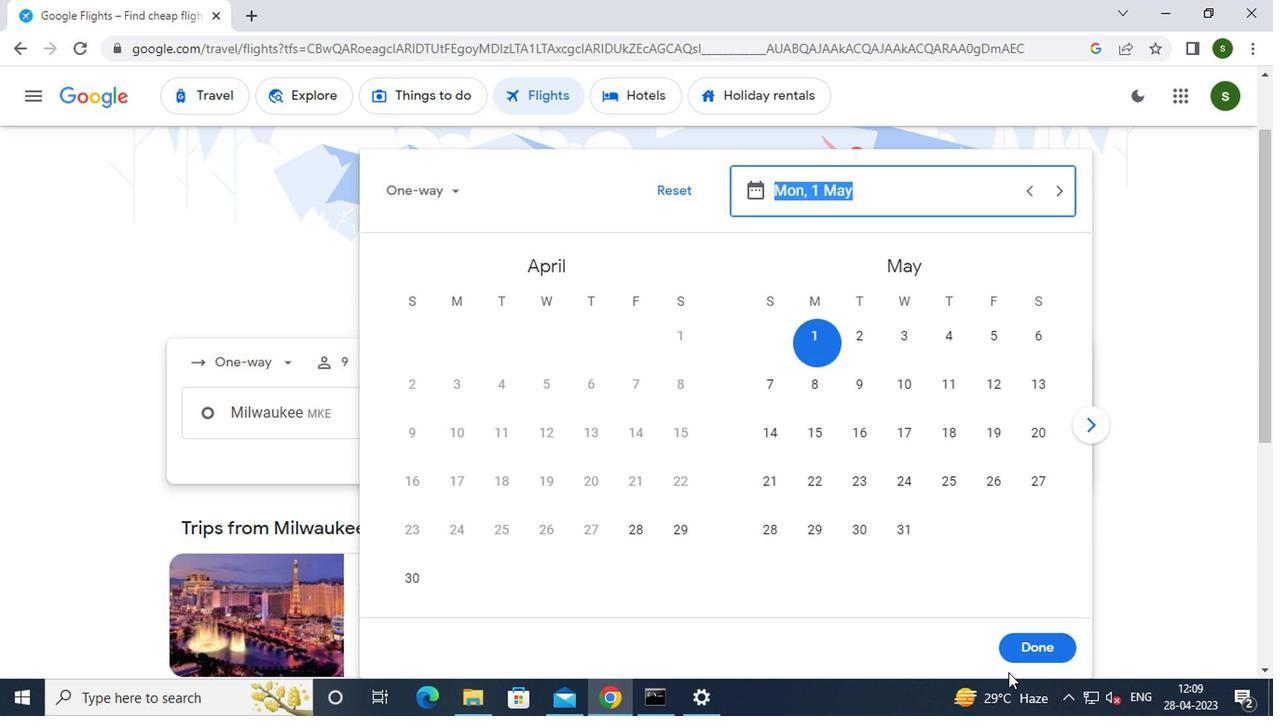 
Action: Mouse moved to (659, 476)
Screenshot: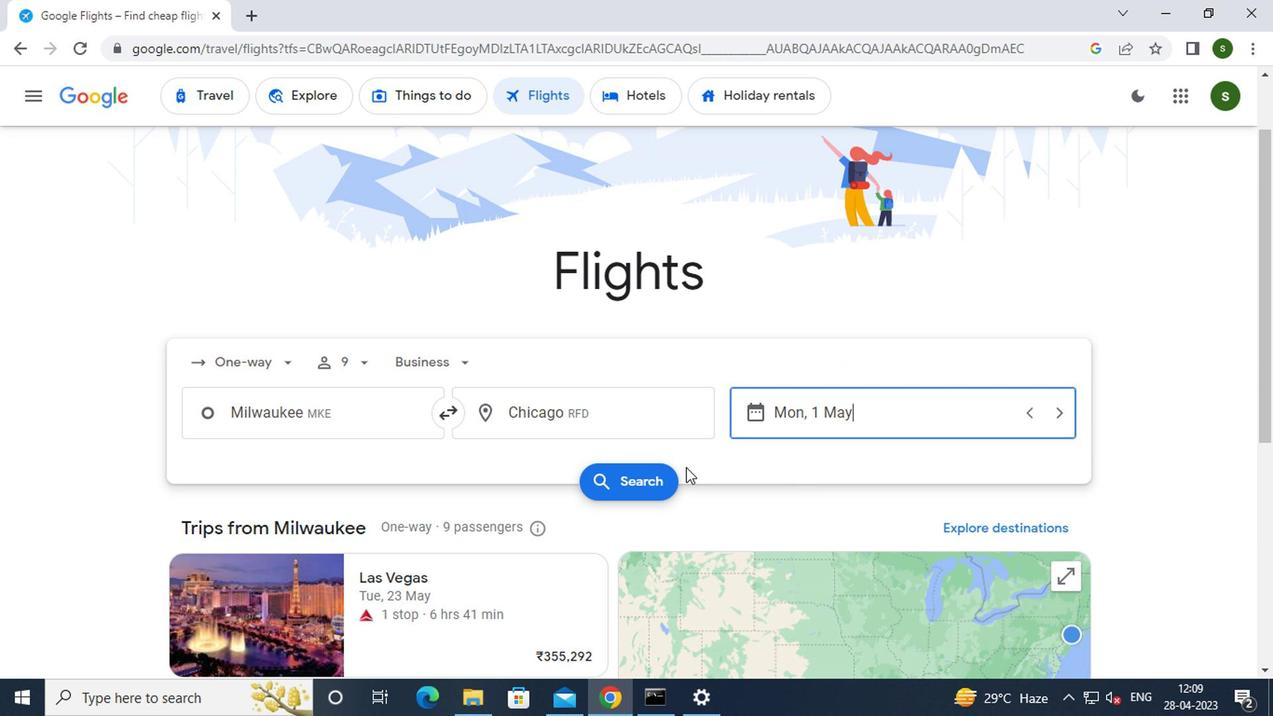 
Action: Mouse pressed left at (659, 476)
Screenshot: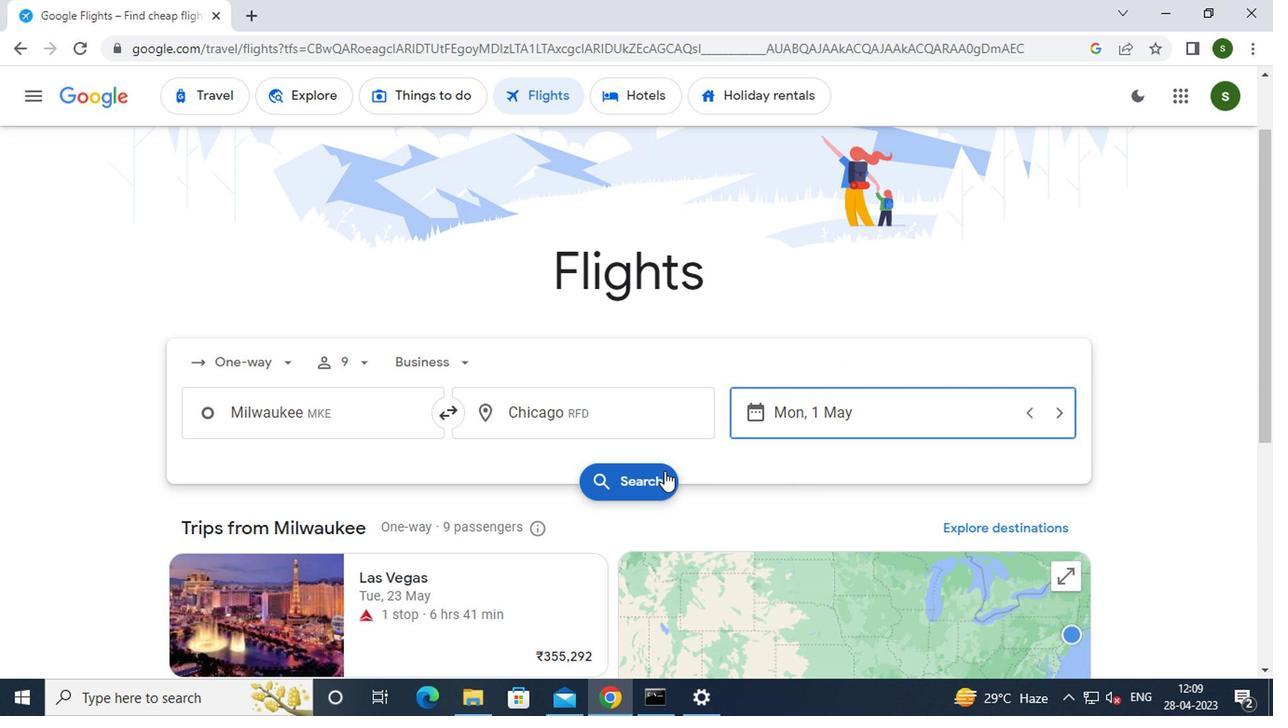 
Action: Mouse moved to (181, 270)
Screenshot: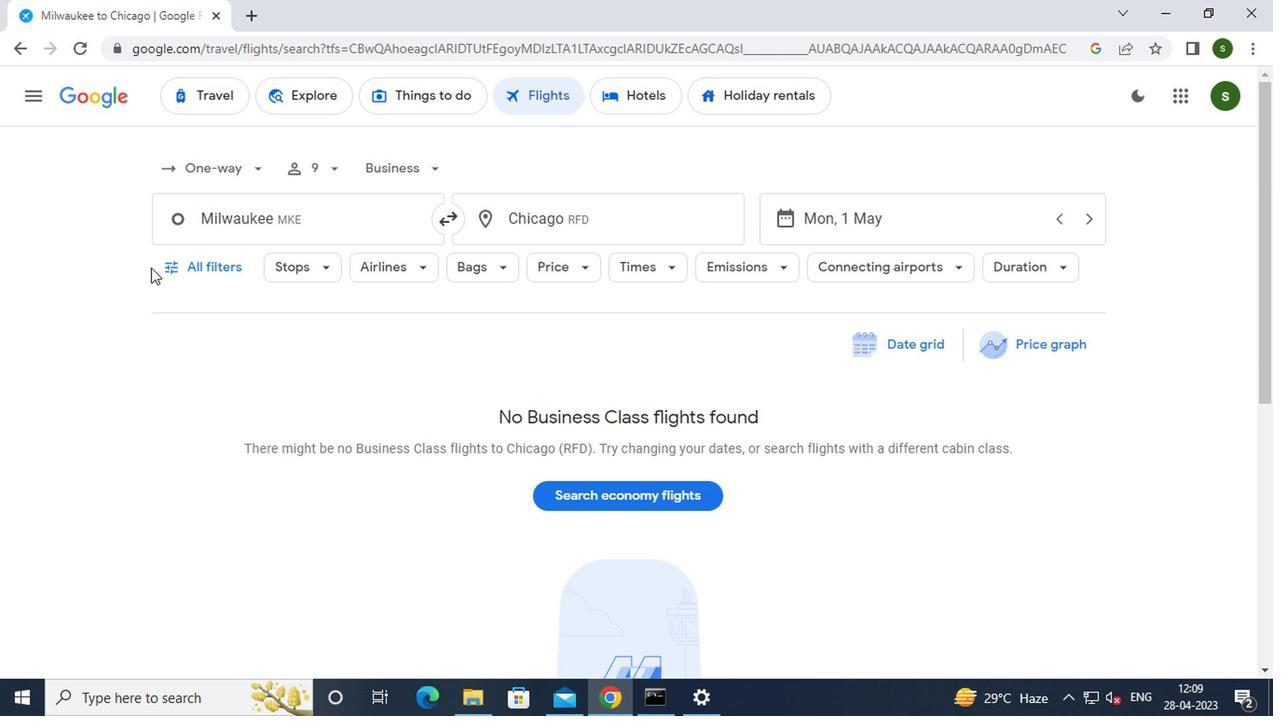 
Action: Mouse pressed left at (181, 270)
Screenshot: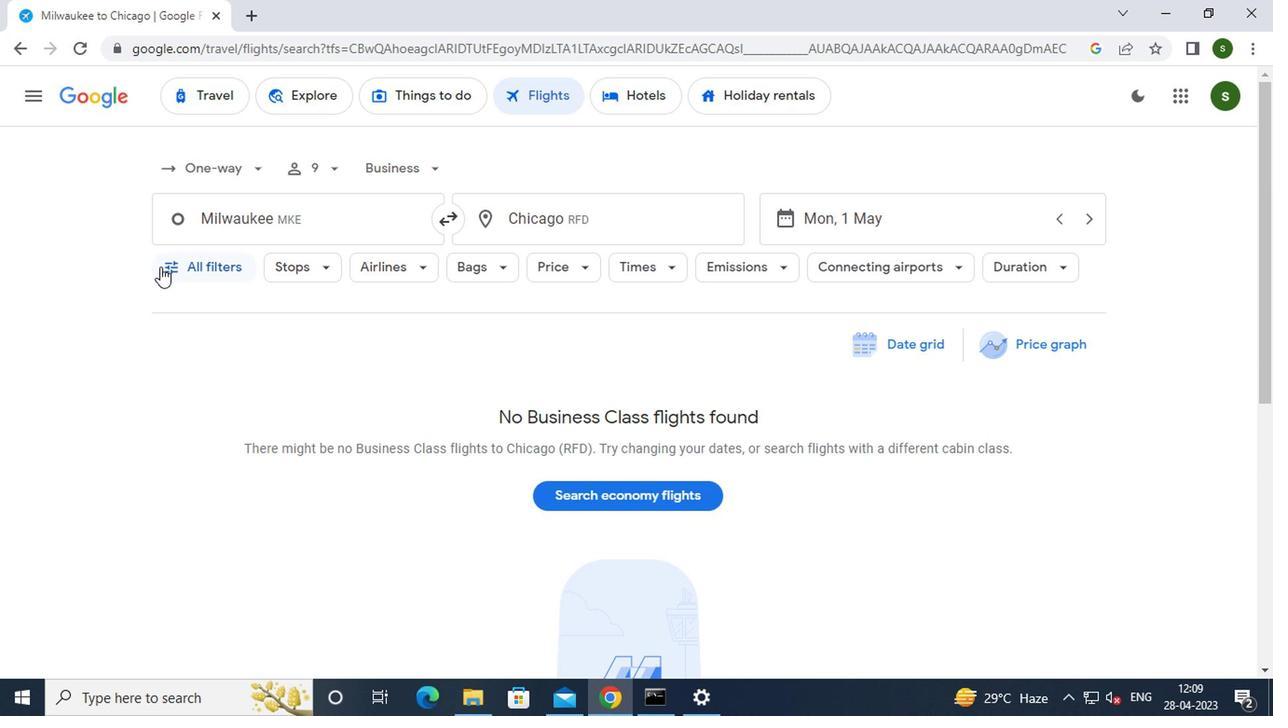 
Action: Mouse moved to (326, 431)
Screenshot: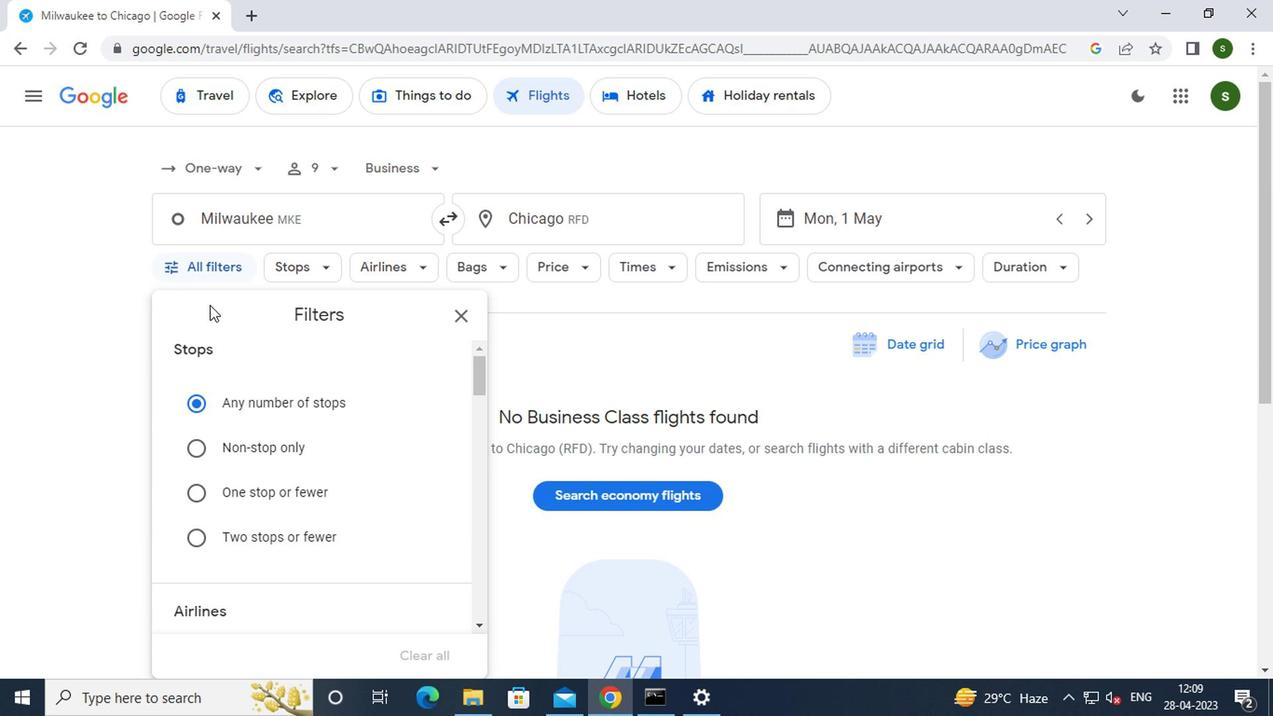 
Action: Mouse scrolled (326, 429) with delta (0, -1)
Screenshot: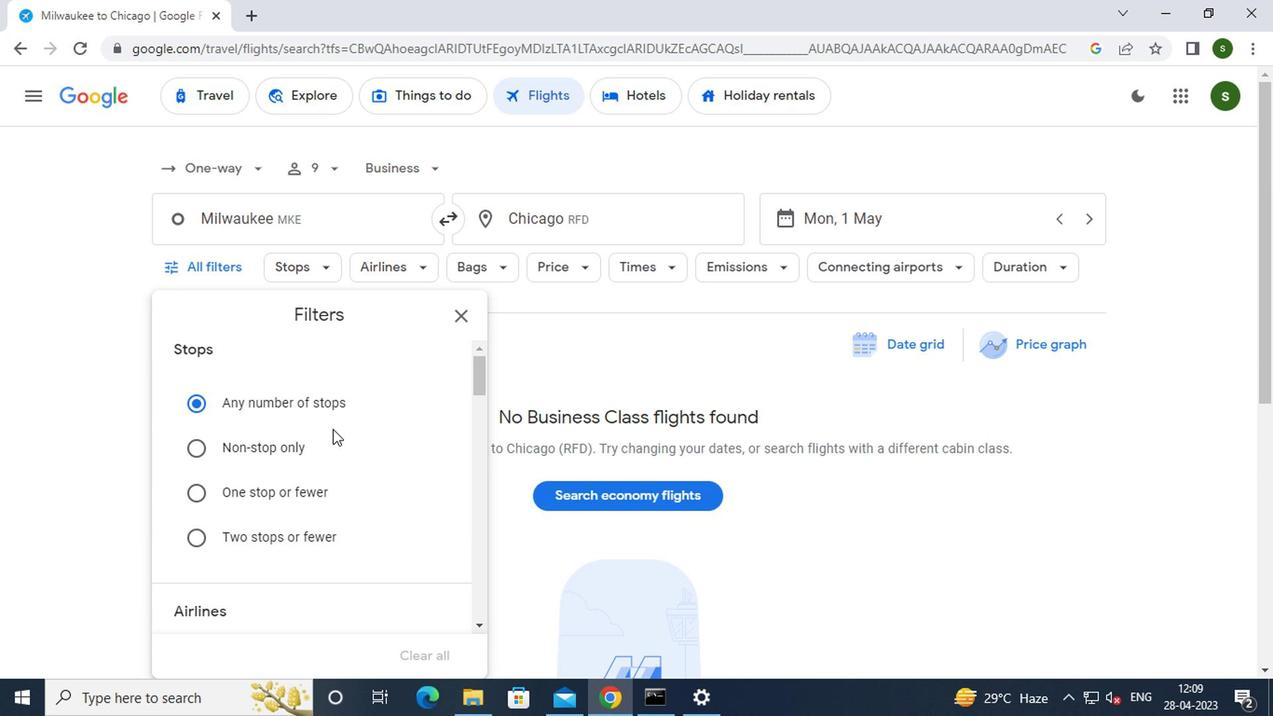 
Action: Mouse scrolled (326, 429) with delta (0, -1)
Screenshot: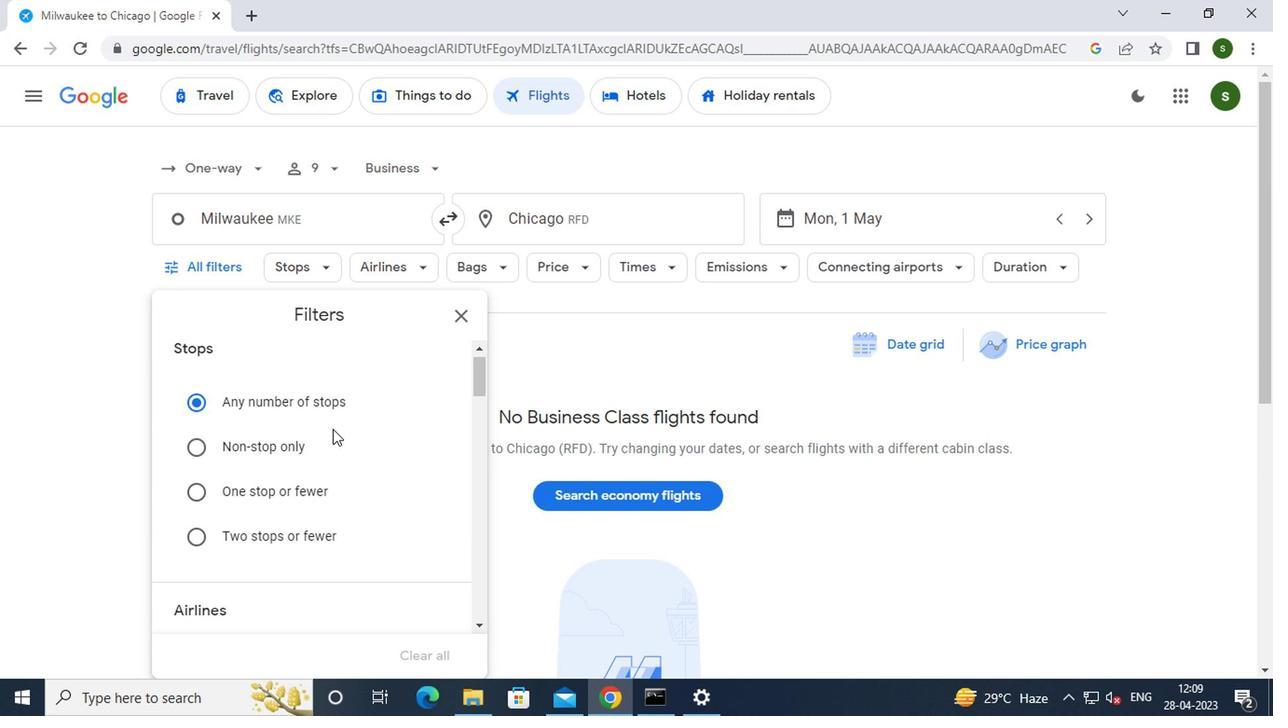 
Action: Mouse scrolled (326, 429) with delta (0, -1)
Screenshot: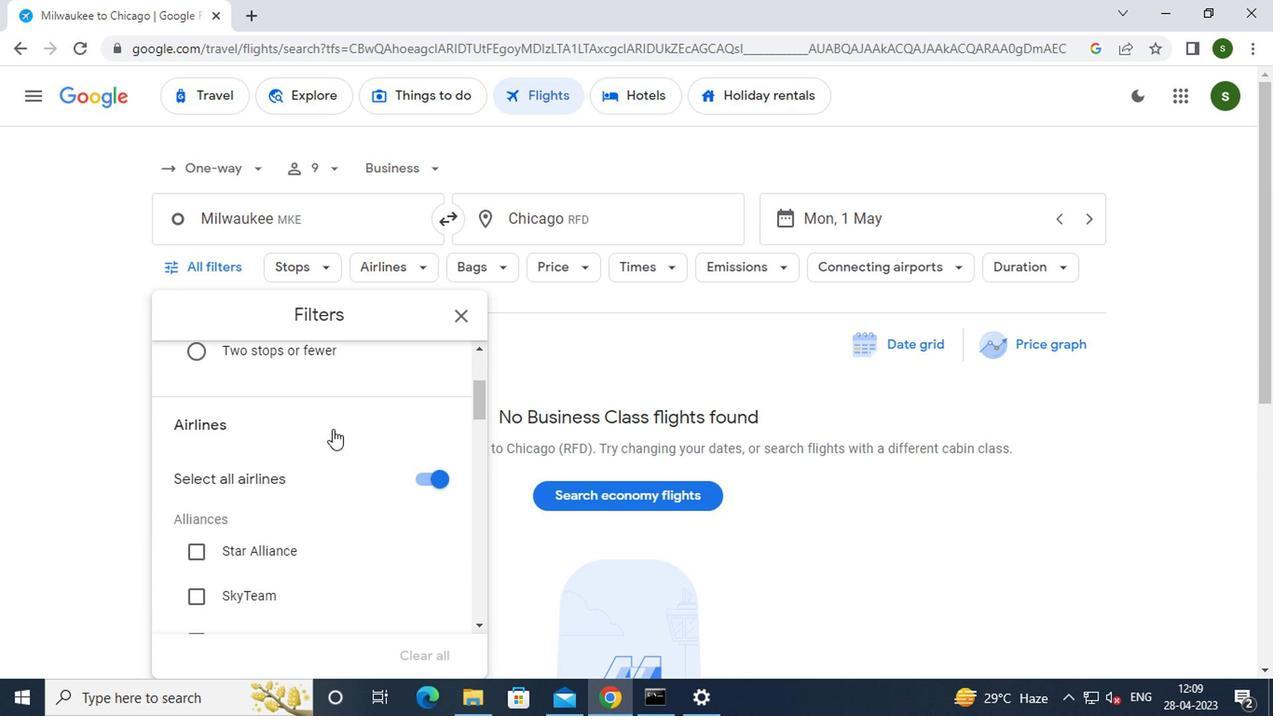 
Action: Mouse moved to (435, 391)
Screenshot: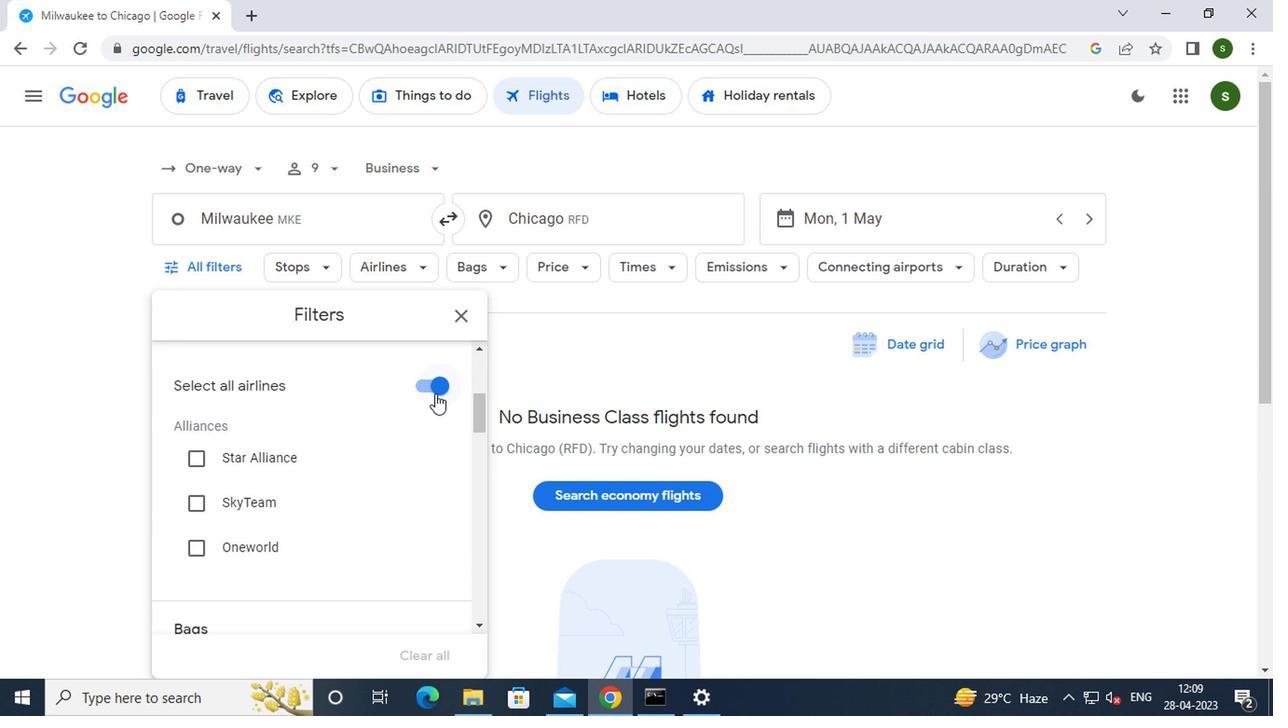 
Action: Mouse pressed left at (435, 391)
Screenshot: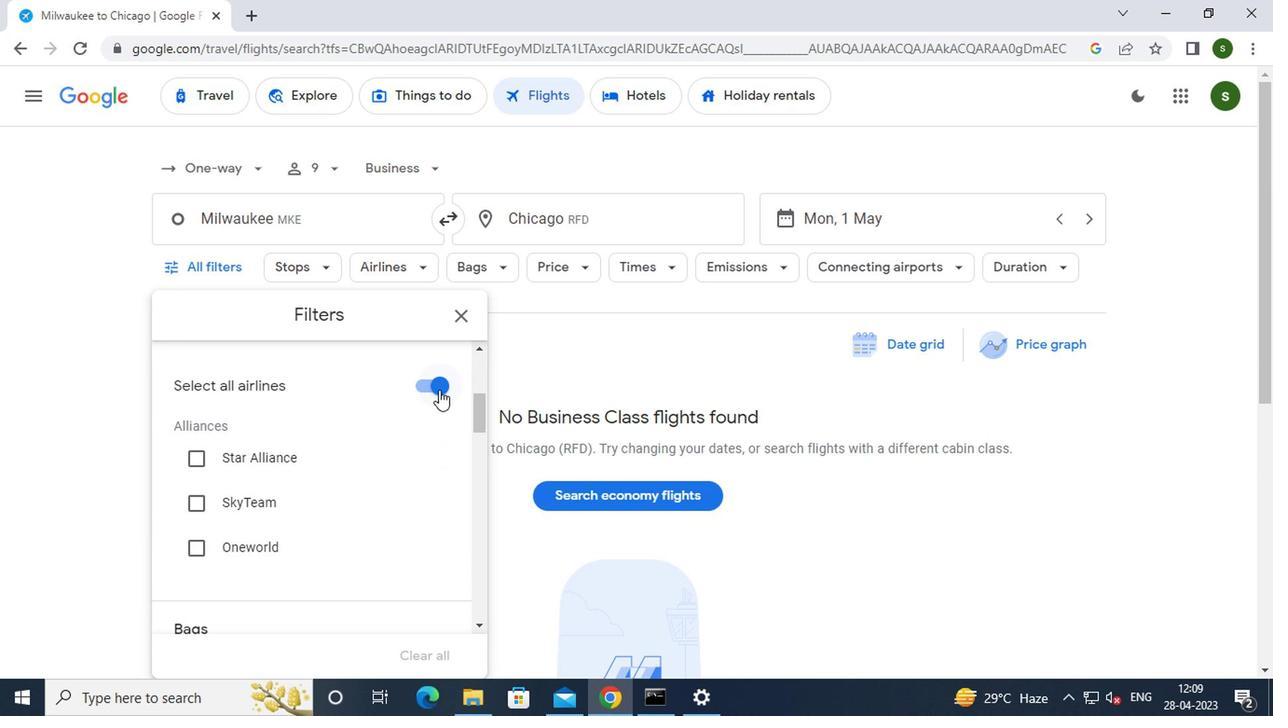 
Action: Mouse moved to (407, 450)
Screenshot: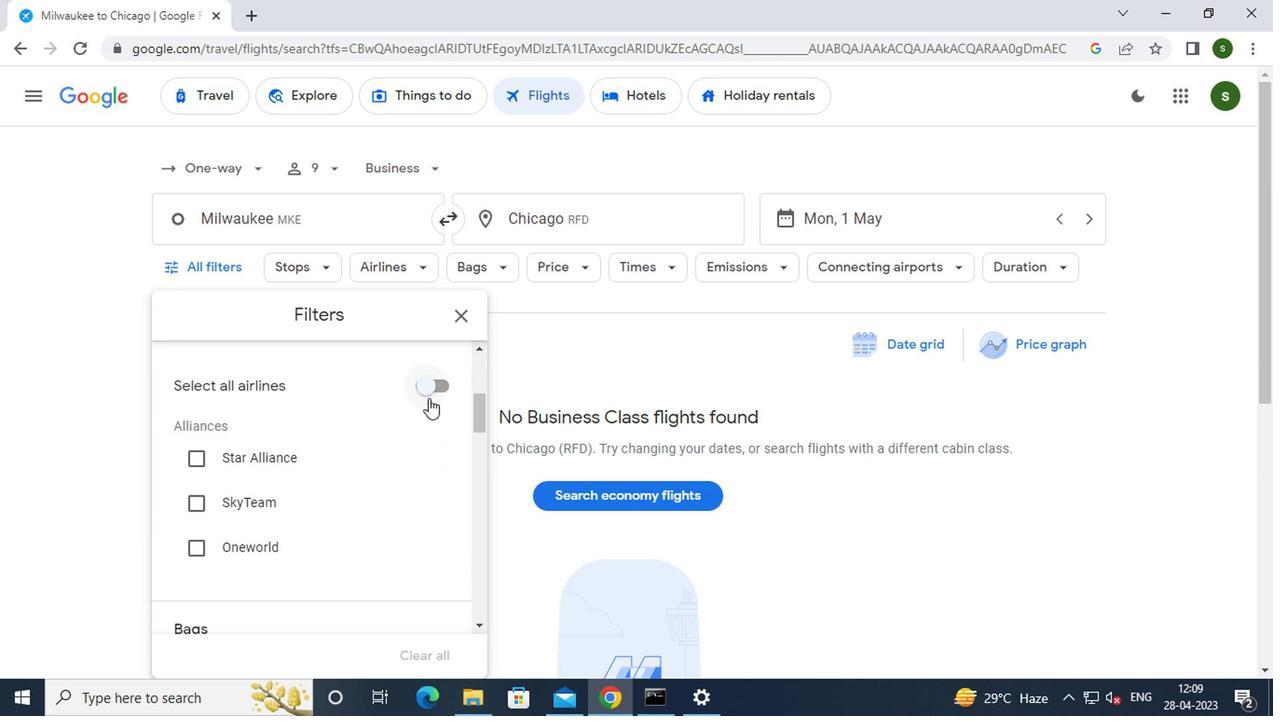 
Action: Mouse scrolled (407, 449) with delta (0, 0)
Screenshot: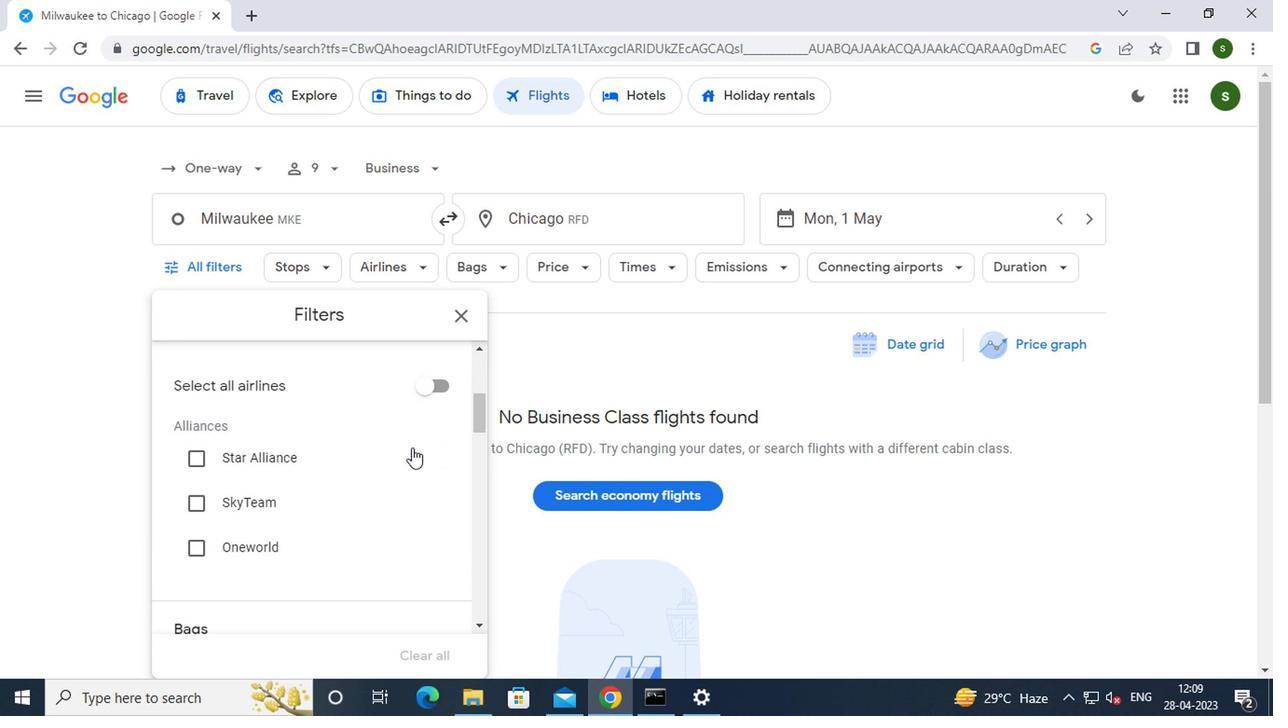 
Action: Mouse scrolled (407, 449) with delta (0, 0)
Screenshot: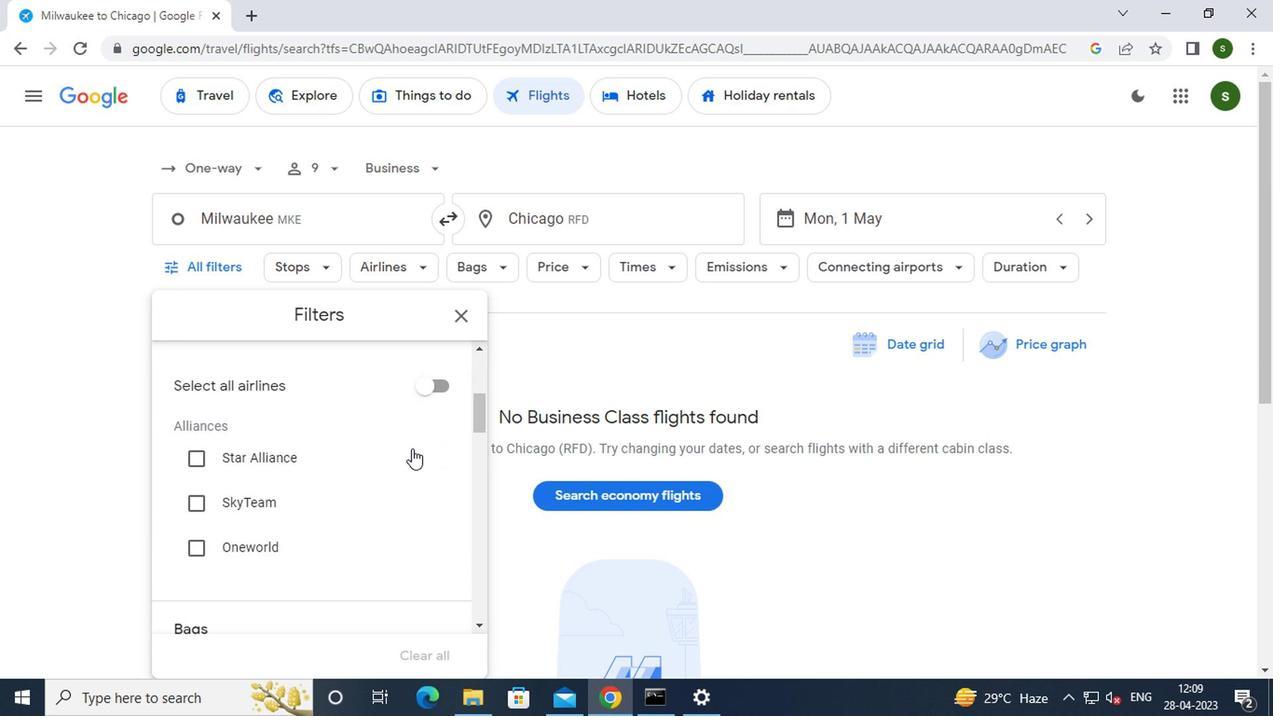 
Action: Mouse scrolled (407, 449) with delta (0, 0)
Screenshot: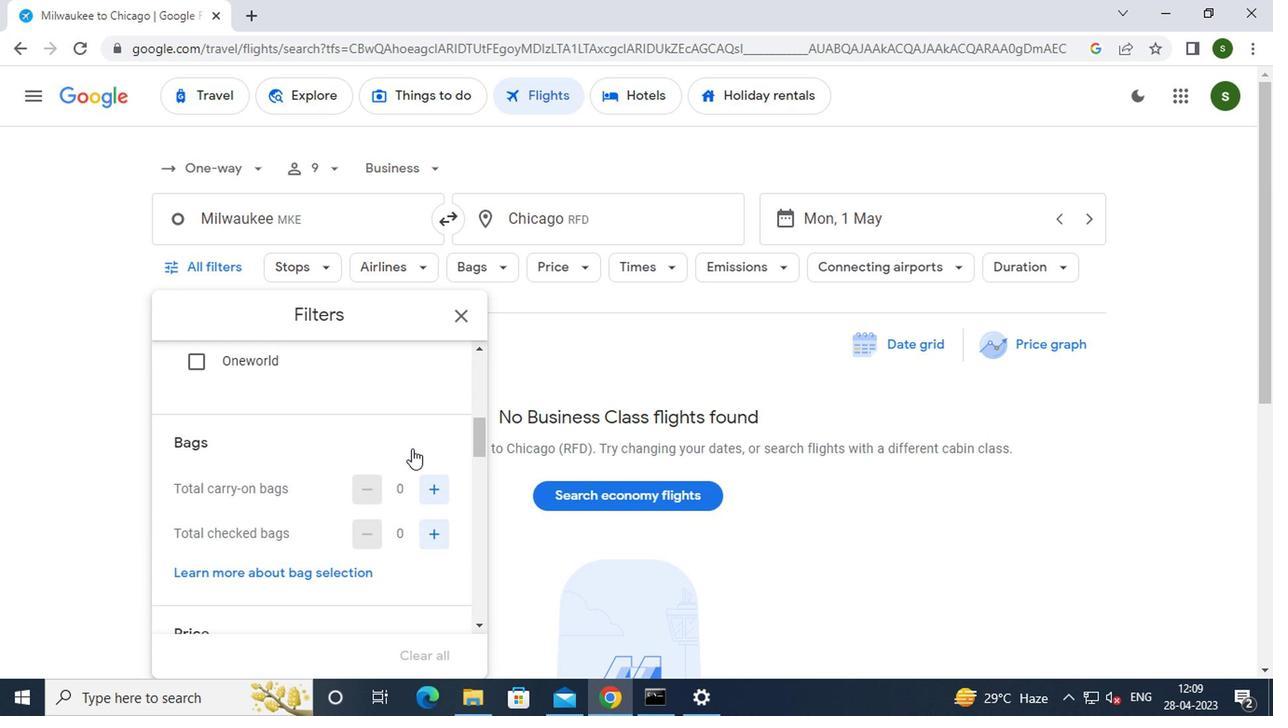 
Action: Mouse moved to (439, 395)
Screenshot: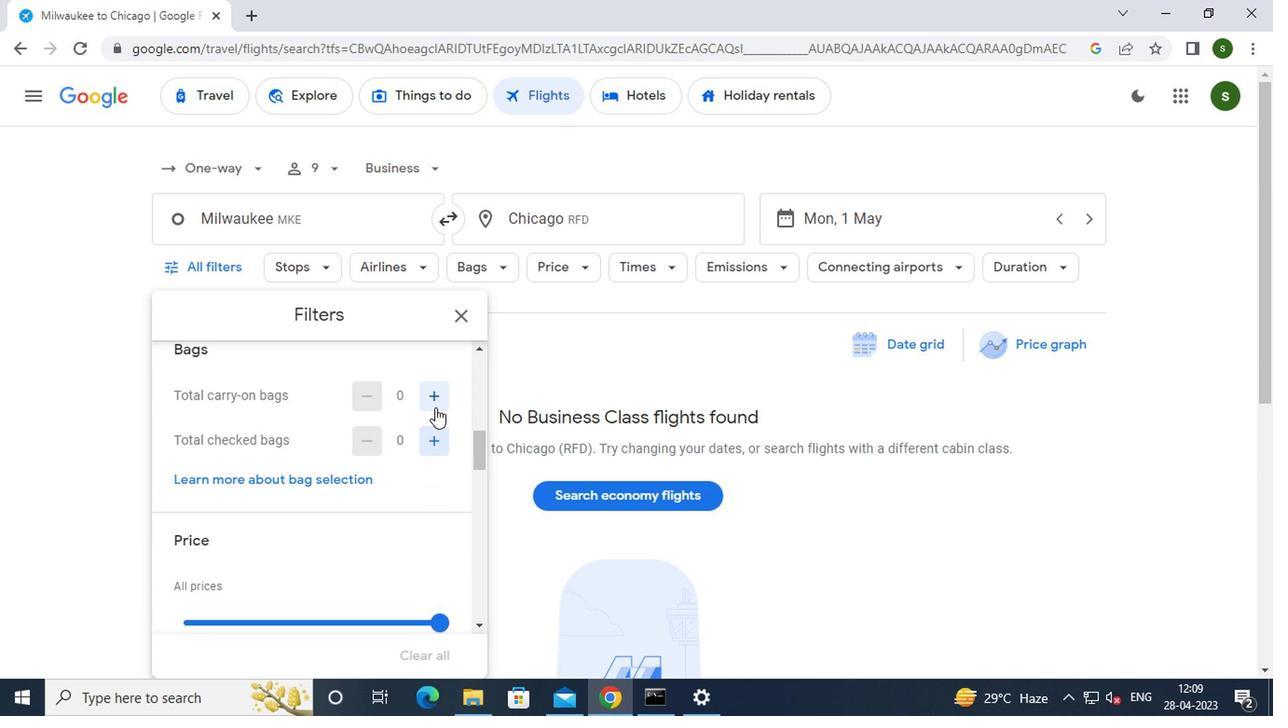 
Action: Mouse pressed left at (439, 395)
Screenshot: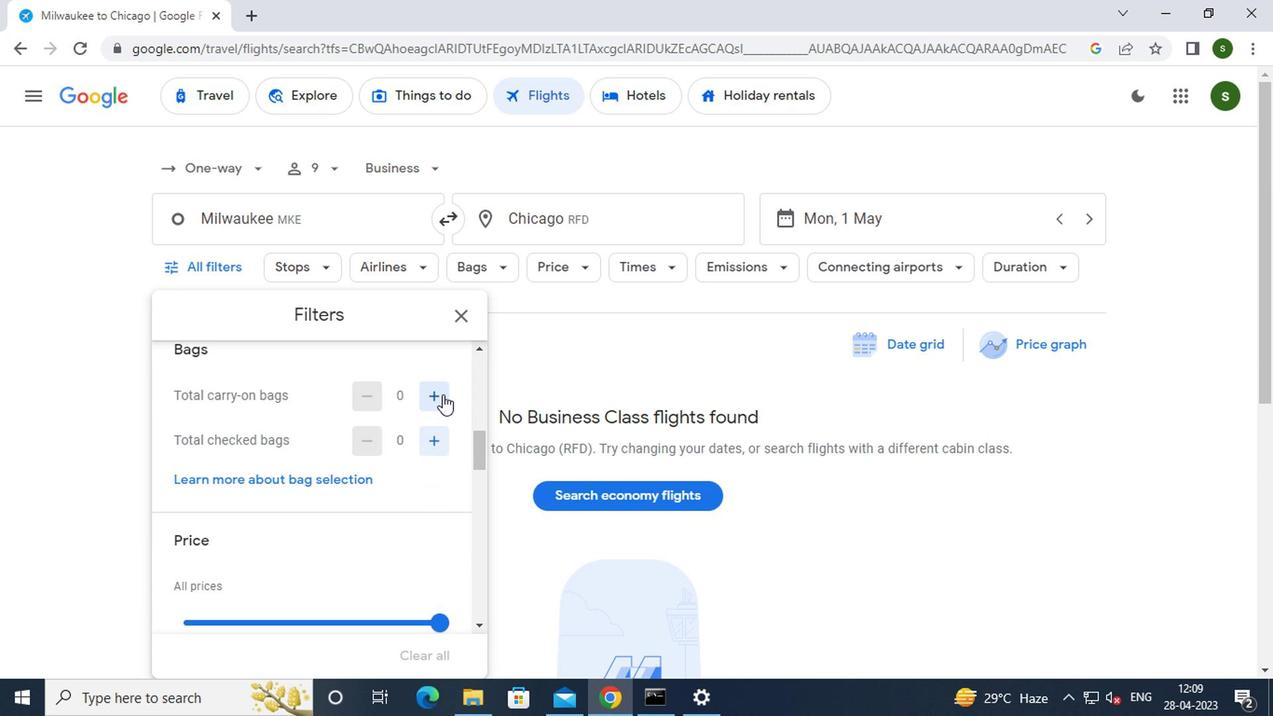 
Action: Mouse pressed left at (439, 395)
Screenshot: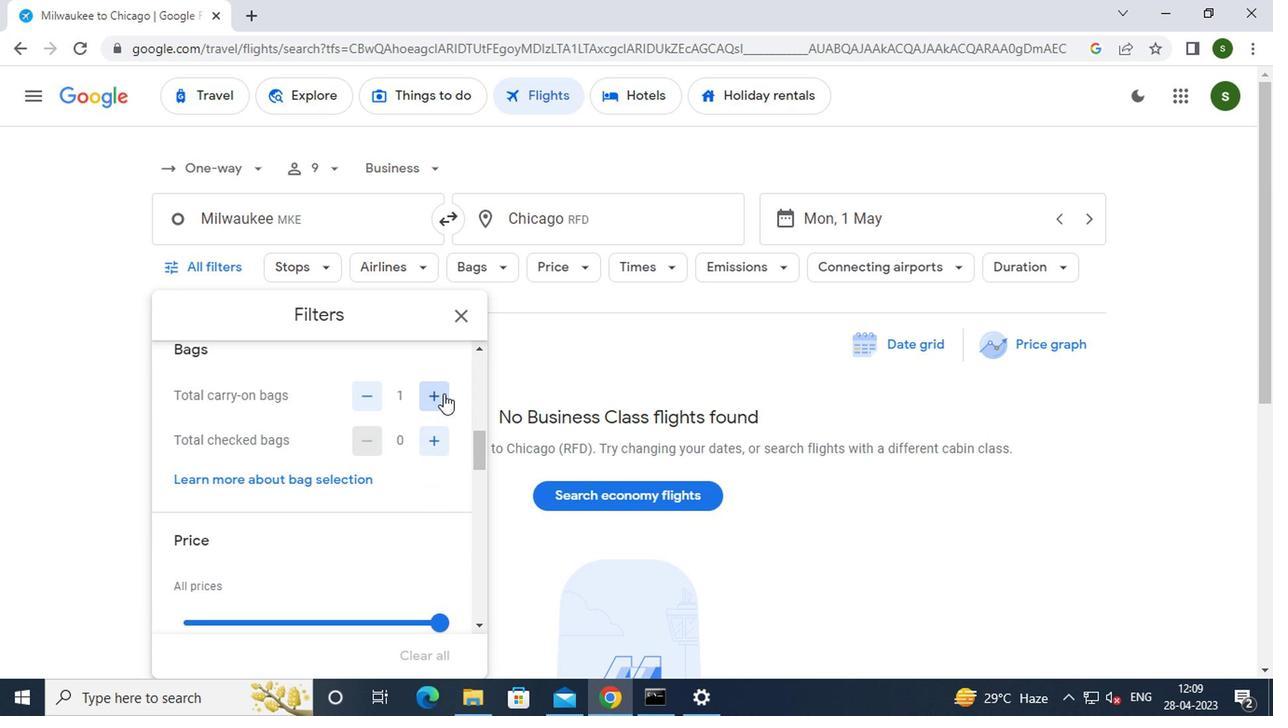
Action: Mouse moved to (400, 419)
Screenshot: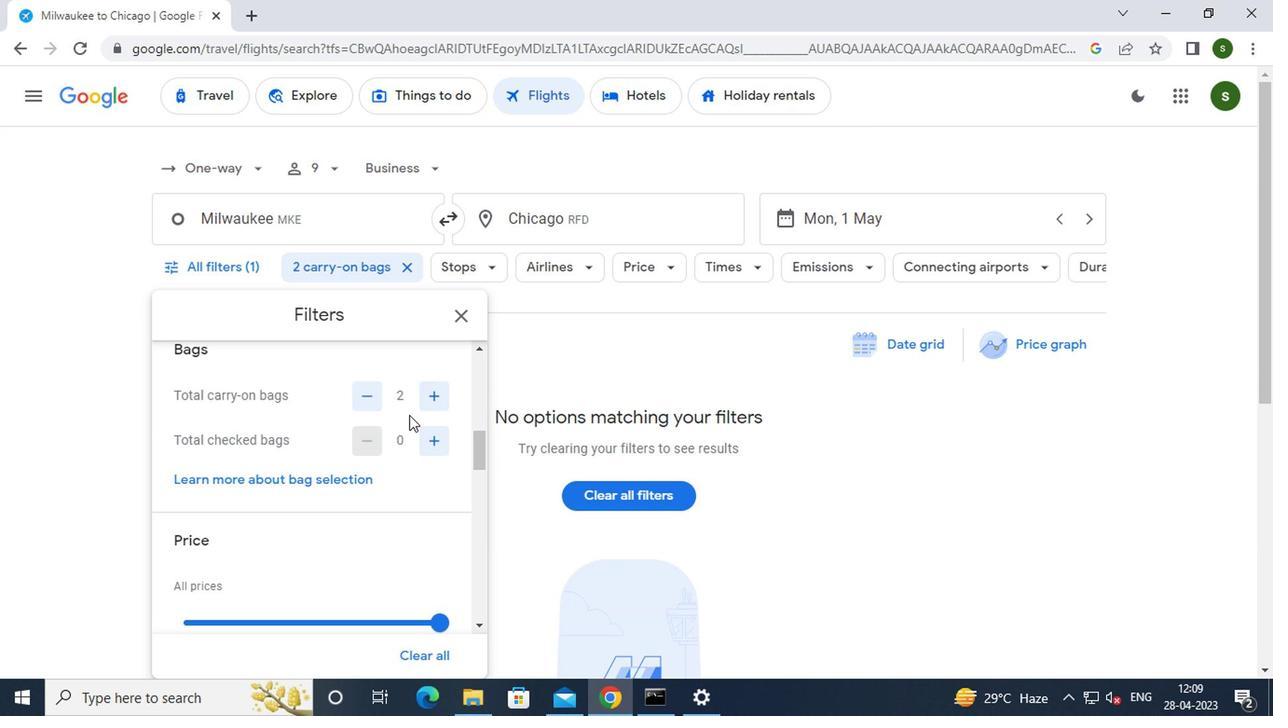 
Action: Mouse scrolled (400, 419) with delta (0, 0)
Screenshot: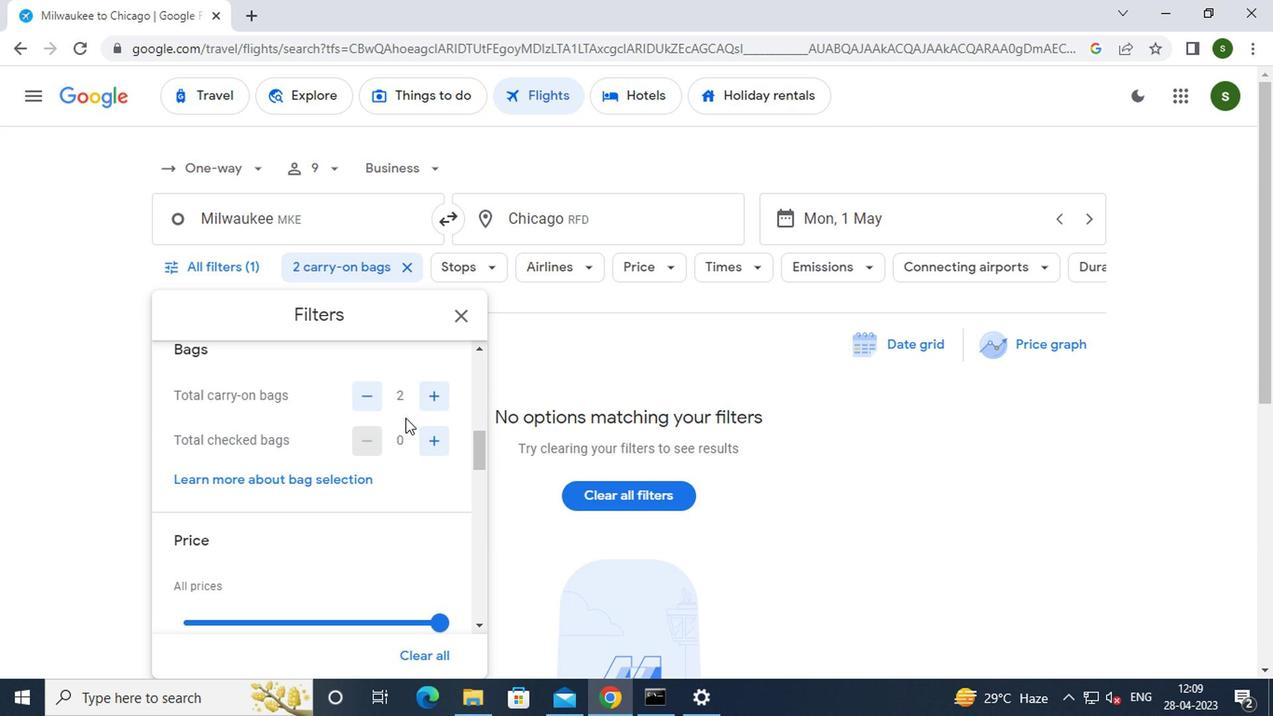 
Action: Mouse moved to (430, 529)
Screenshot: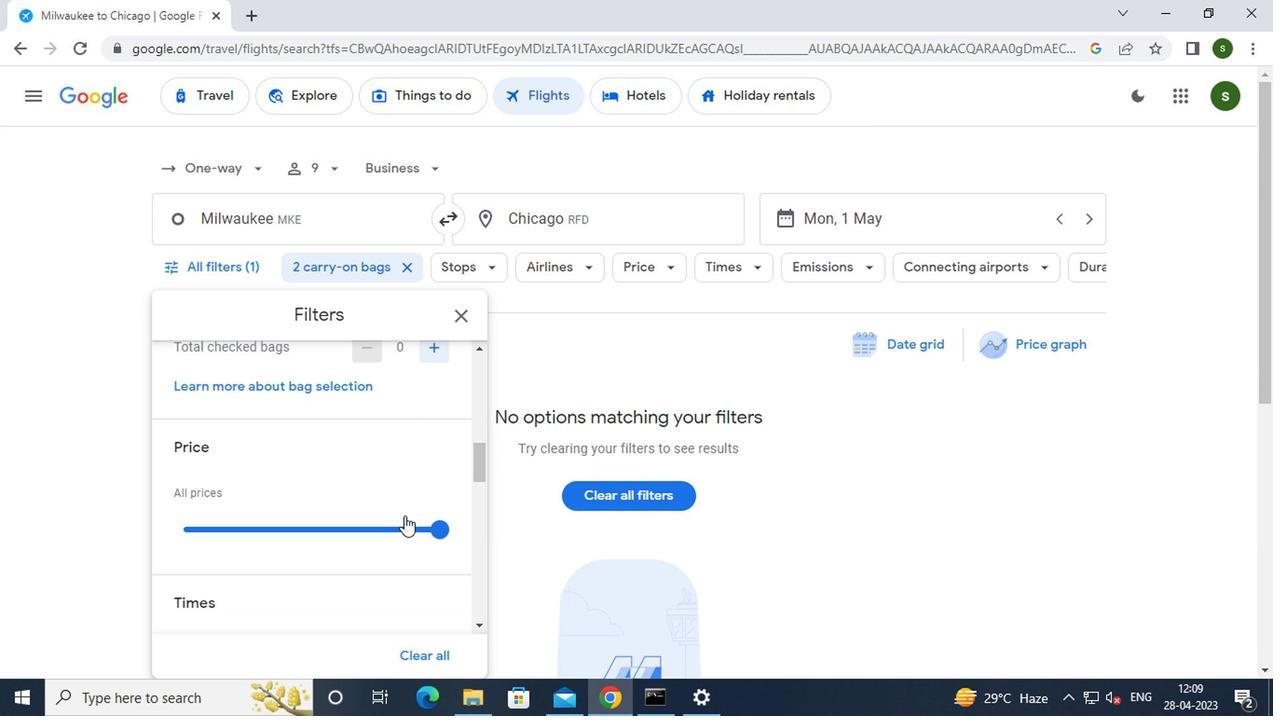 
Action: Mouse pressed left at (430, 529)
Screenshot: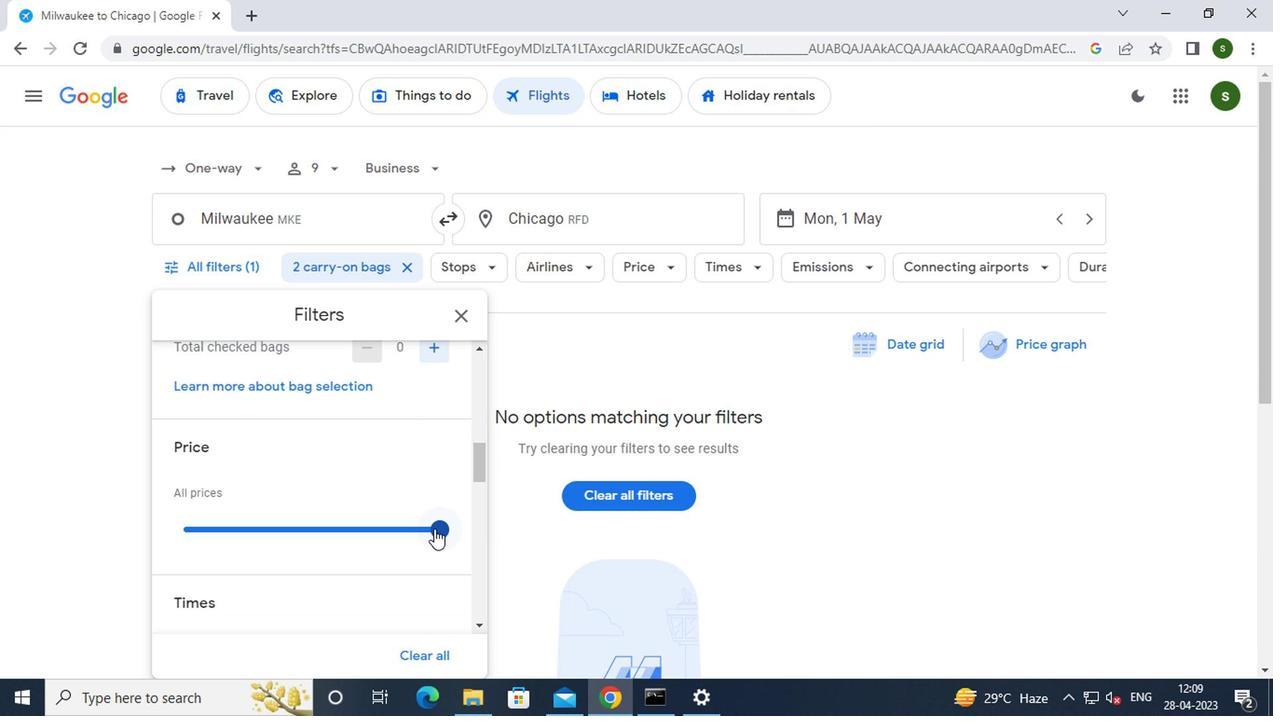 
Action: Mouse moved to (406, 536)
Screenshot: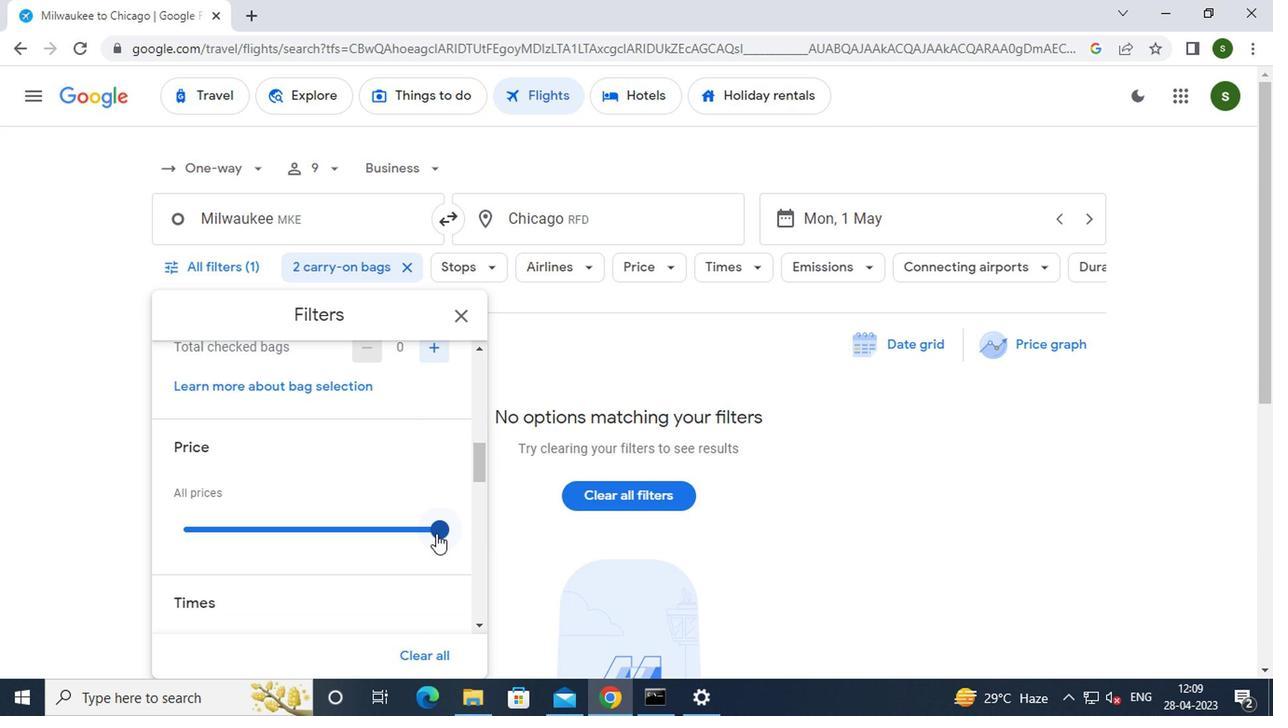 
Action: Mouse scrolled (406, 535) with delta (0, -1)
Screenshot: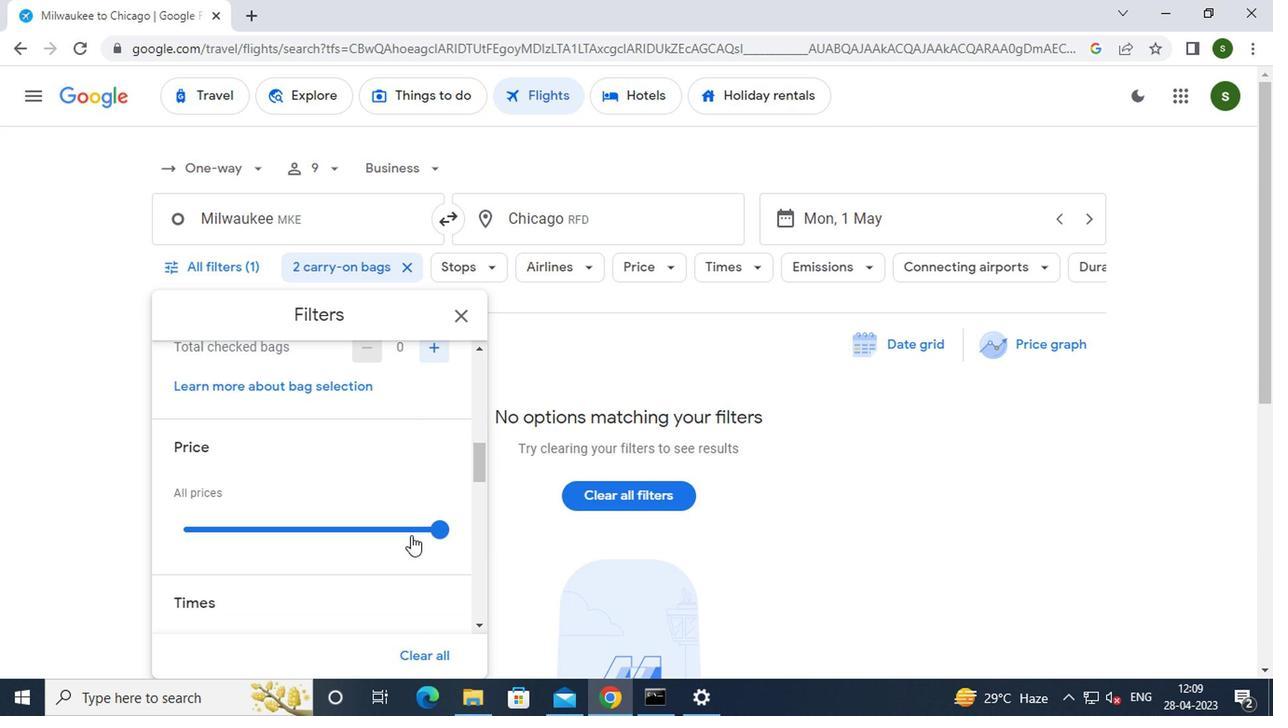 
Action: Mouse scrolled (406, 535) with delta (0, -1)
Screenshot: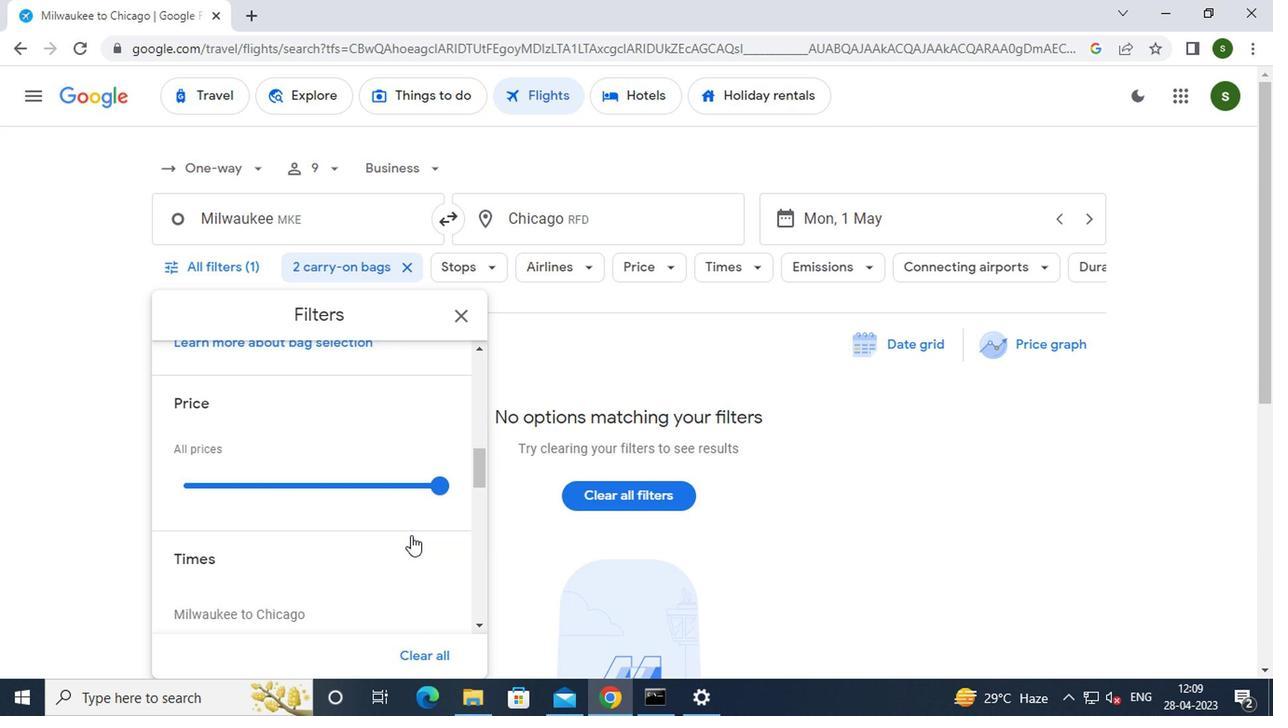 
Action: Mouse scrolled (406, 535) with delta (0, -1)
Screenshot: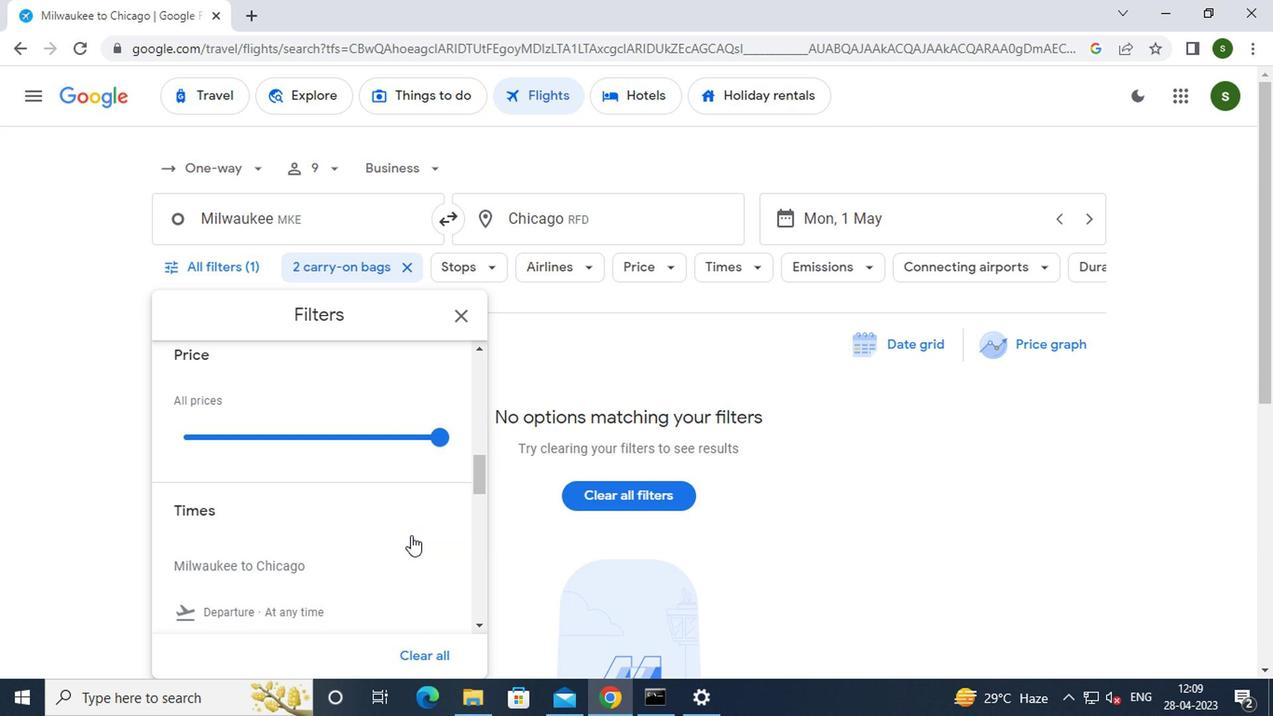 
Action: Mouse moved to (174, 463)
Screenshot: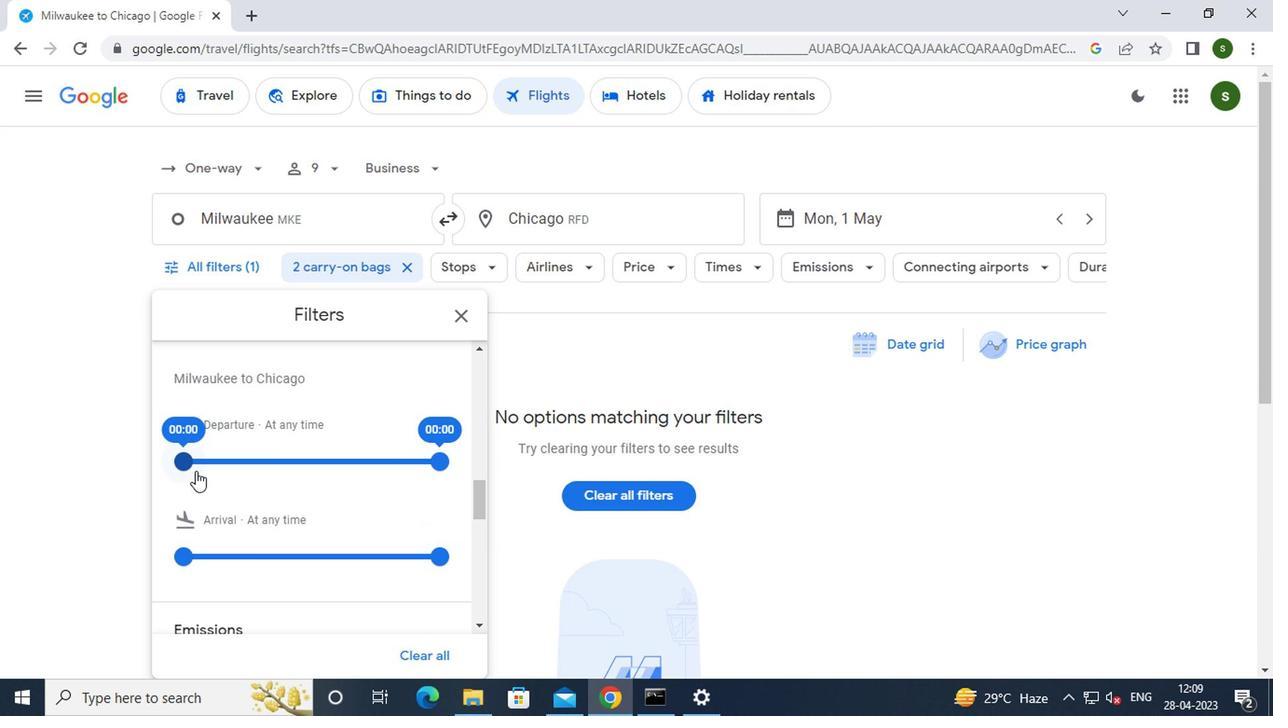 
Action: Mouse pressed left at (174, 463)
Screenshot: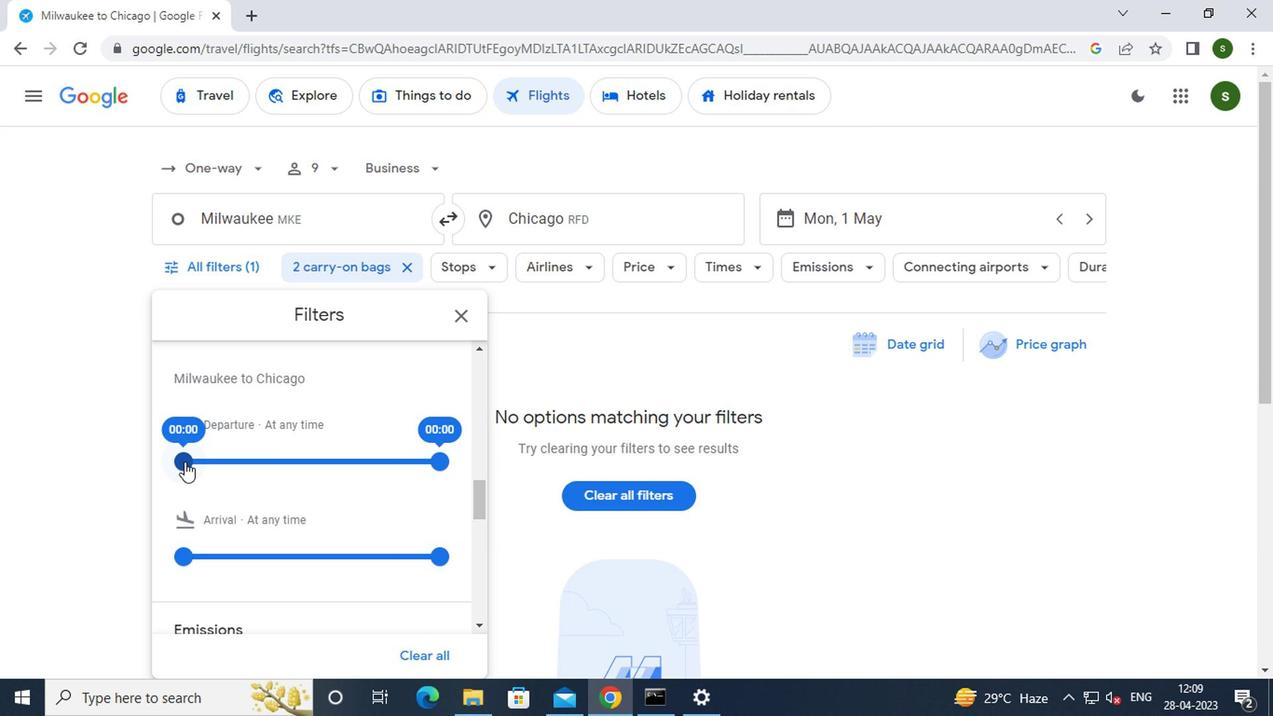 
Action: Mouse moved to (604, 367)
Screenshot: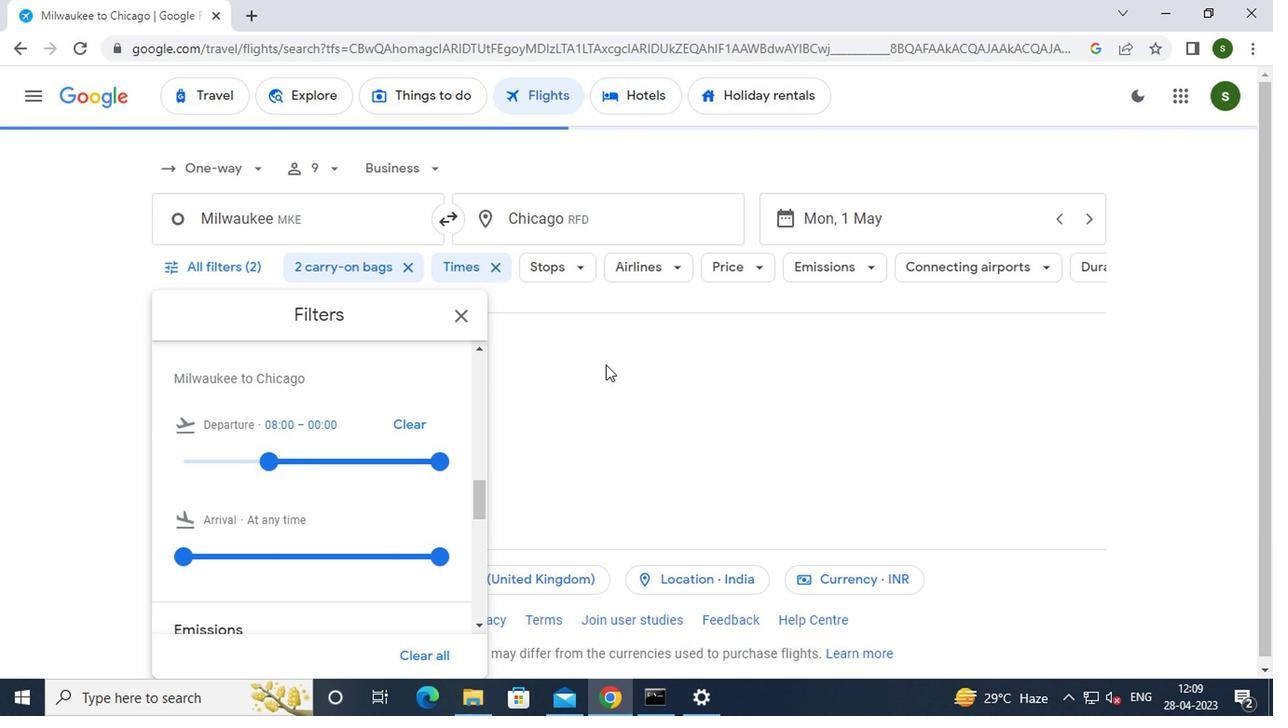 
Action: Mouse pressed left at (604, 367)
Screenshot: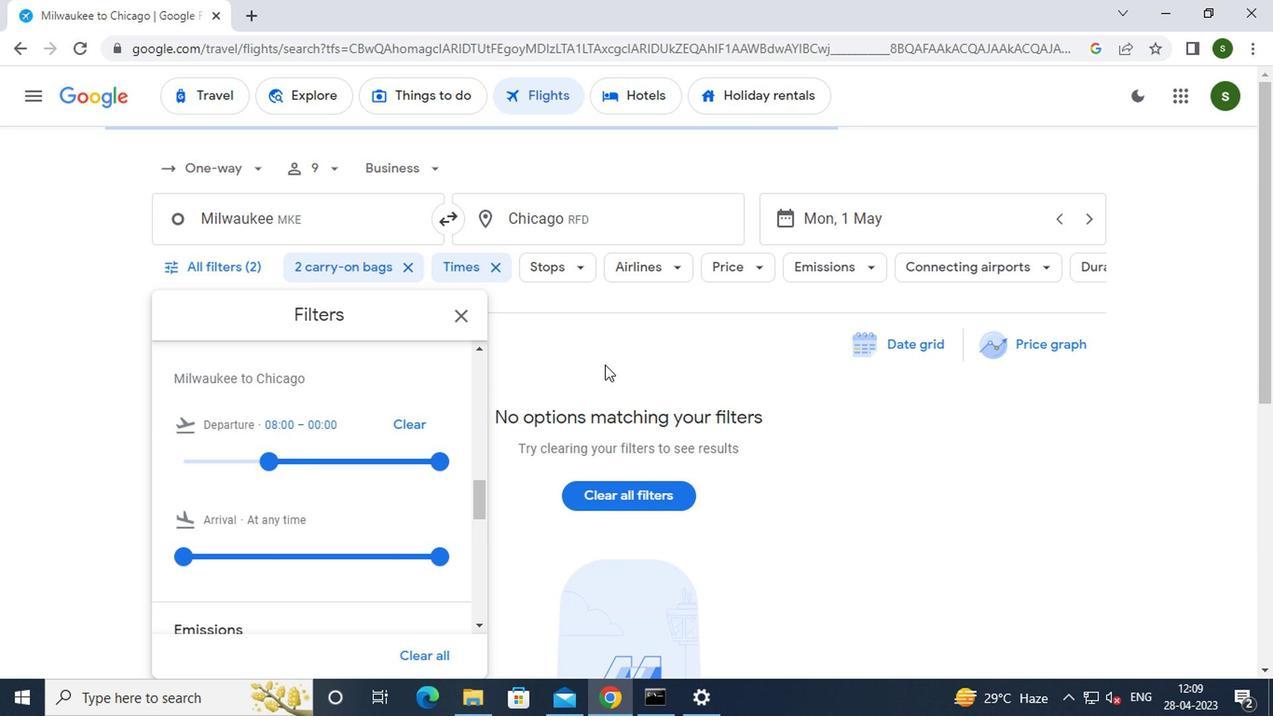 
